 Task: Search one way flight ticket for 5 adults, 2 children, 1 infant in seat and 1 infant on lap in economy from Montrose: Montrose Regional Airport to South Bend: South Bend International Airport on 8-6-2023. Choice of flights is Spirit. Number of bags: 2 checked bags. Price is upto 93000. Outbound departure time preference is 7:30.
Action: Mouse moved to (261, 358)
Screenshot: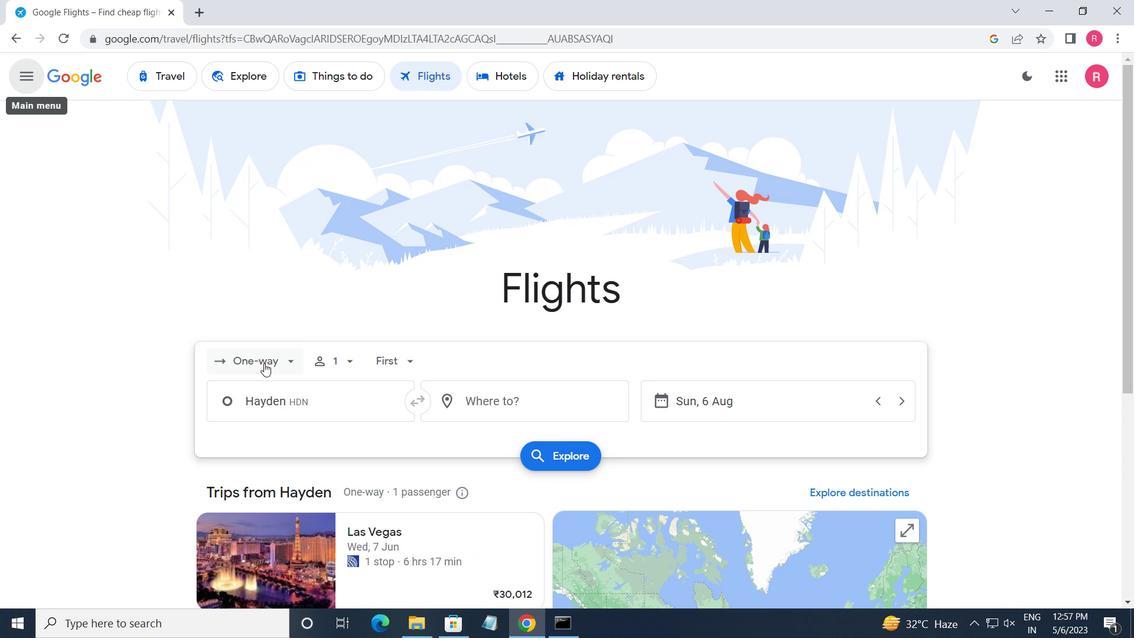 
Action: Mouse pressed left at (261, 358)
Screenshot: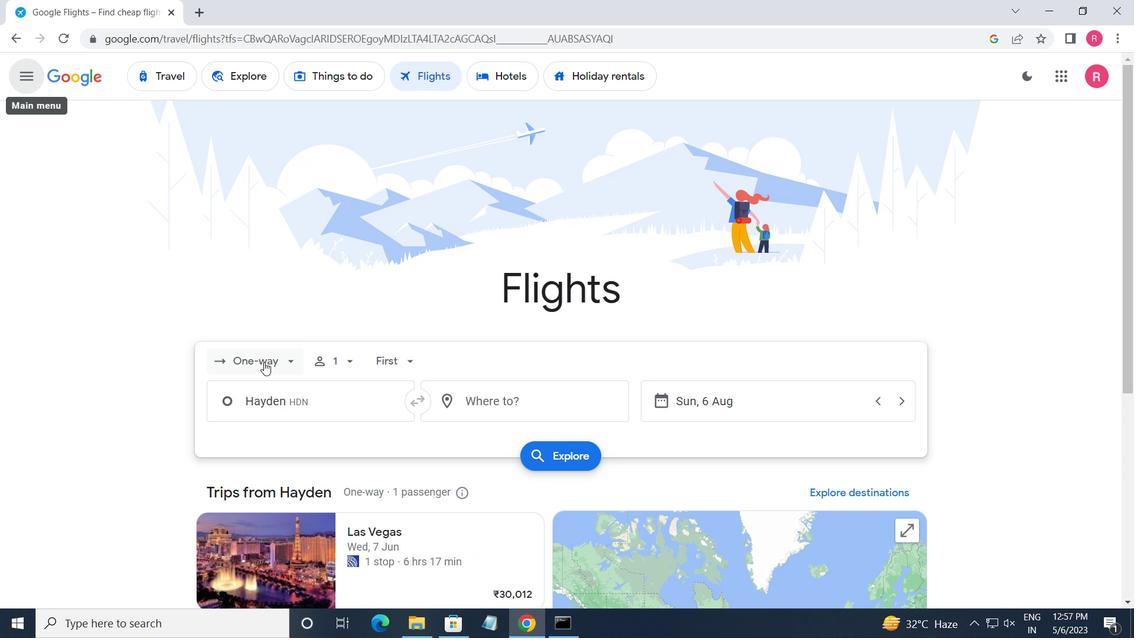 
Action: Mouse moved to (288, 430)
Screenshot: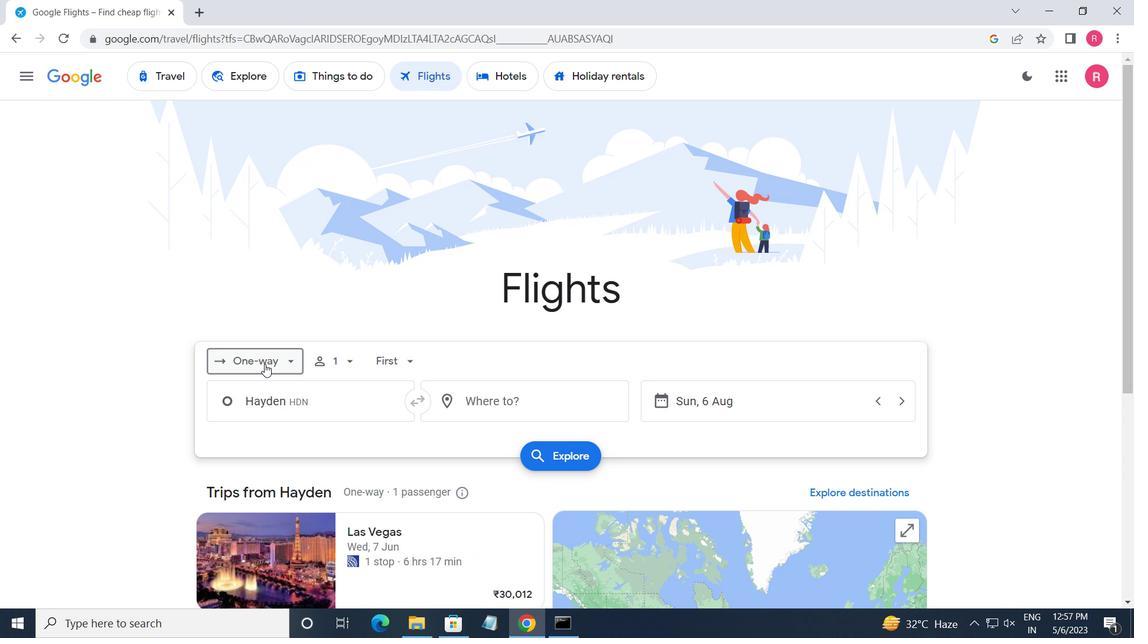 
Action: Mouse pressed left at (288, 430)
Screenshot: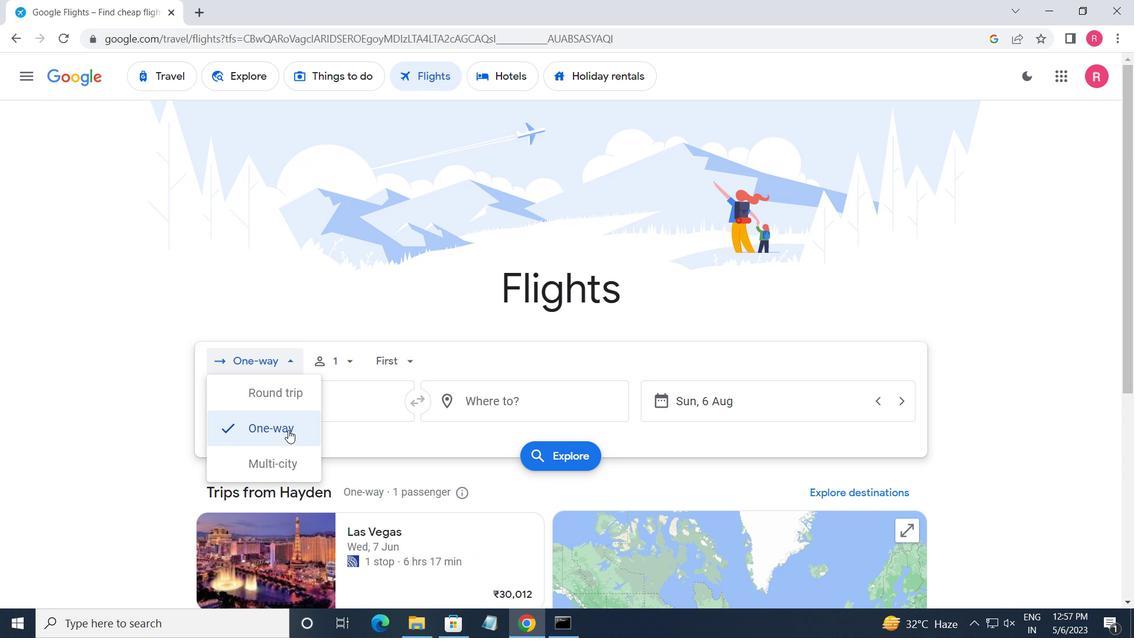 
Action: Mouse moved to (334, 365)
Screenshot: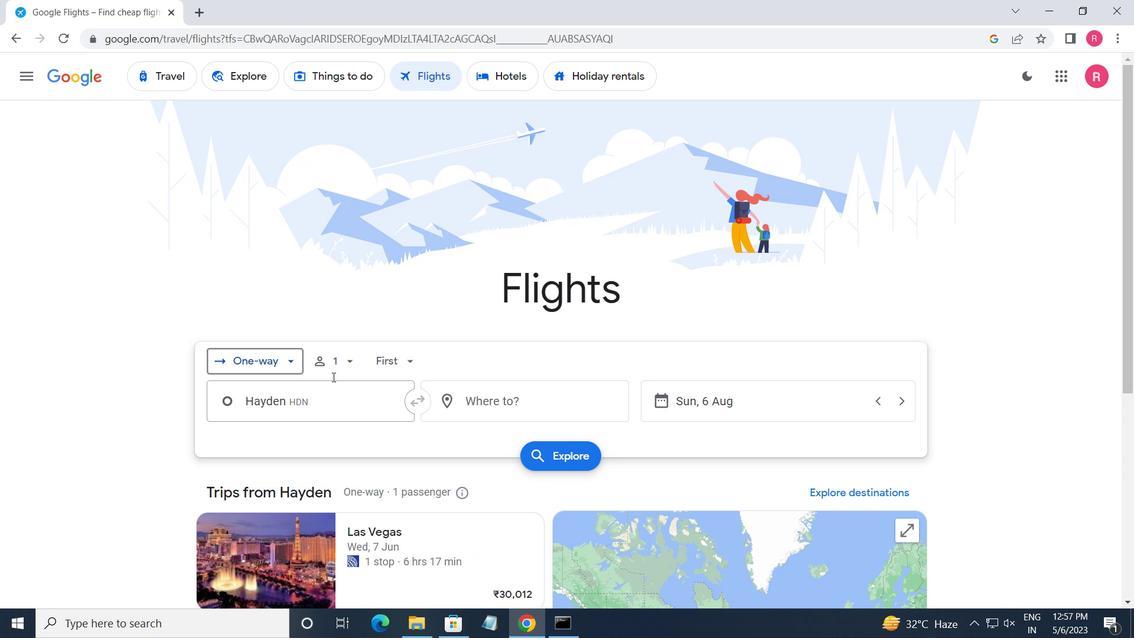
Action: Mouse pressed left at (334, 365)
Screenshot: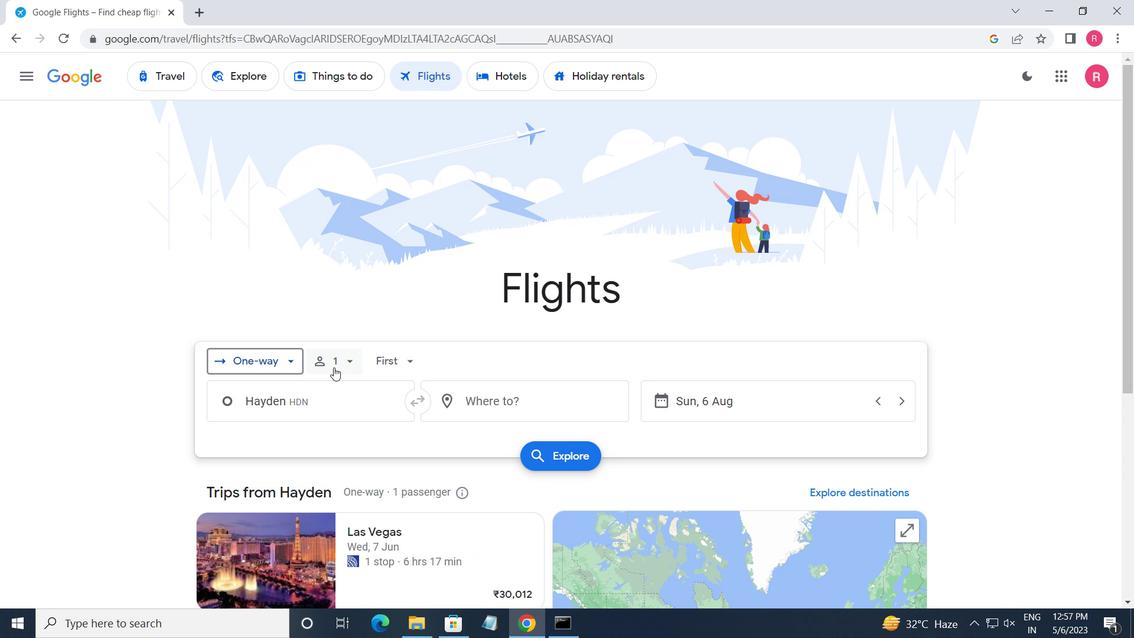 
Action: Mouse moved to (466, 406)
Screenshot: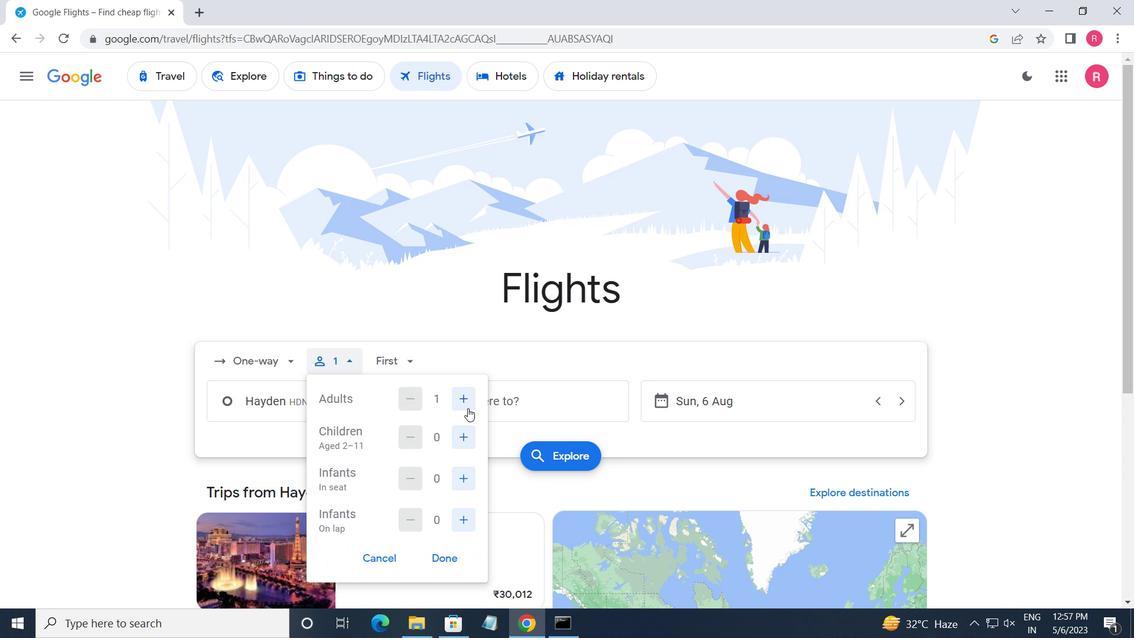 
Action: Mouse pressed left at (466, 406)
Screenshot: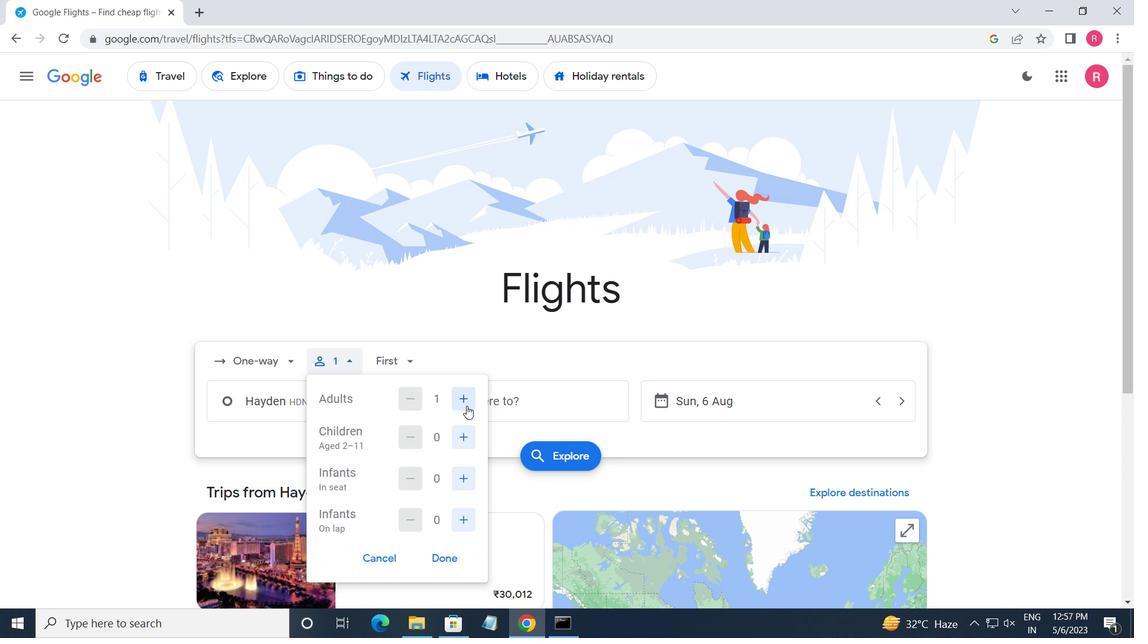 
Action: Mouse pressed left at (466, 406)
Screenshot: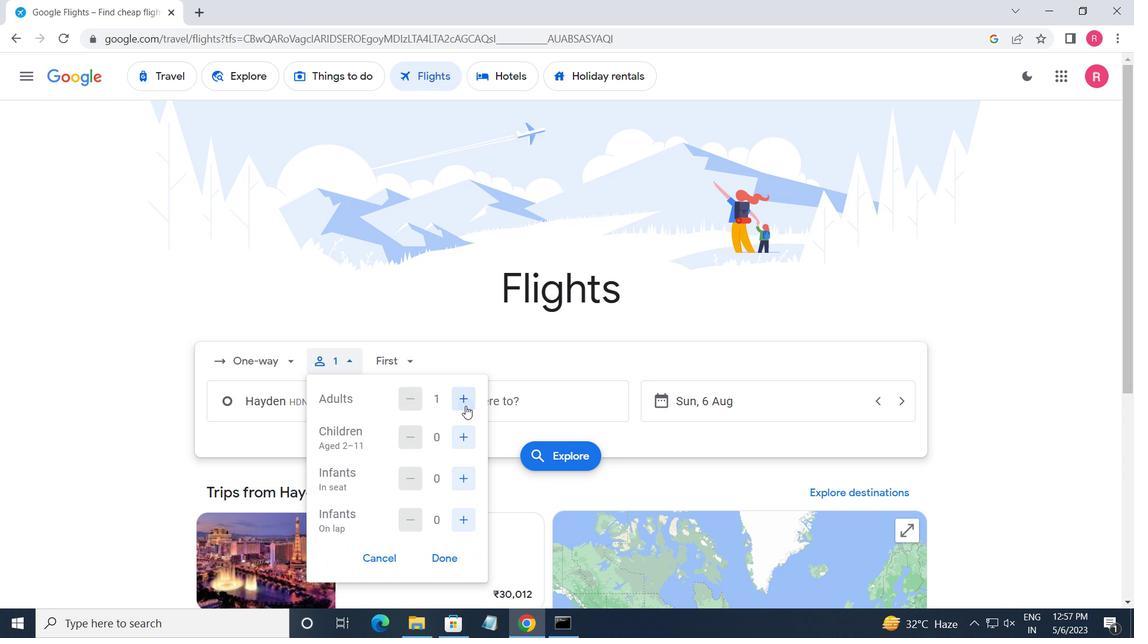
Action: Mouse pressed left at (466, 406)
Screenshot: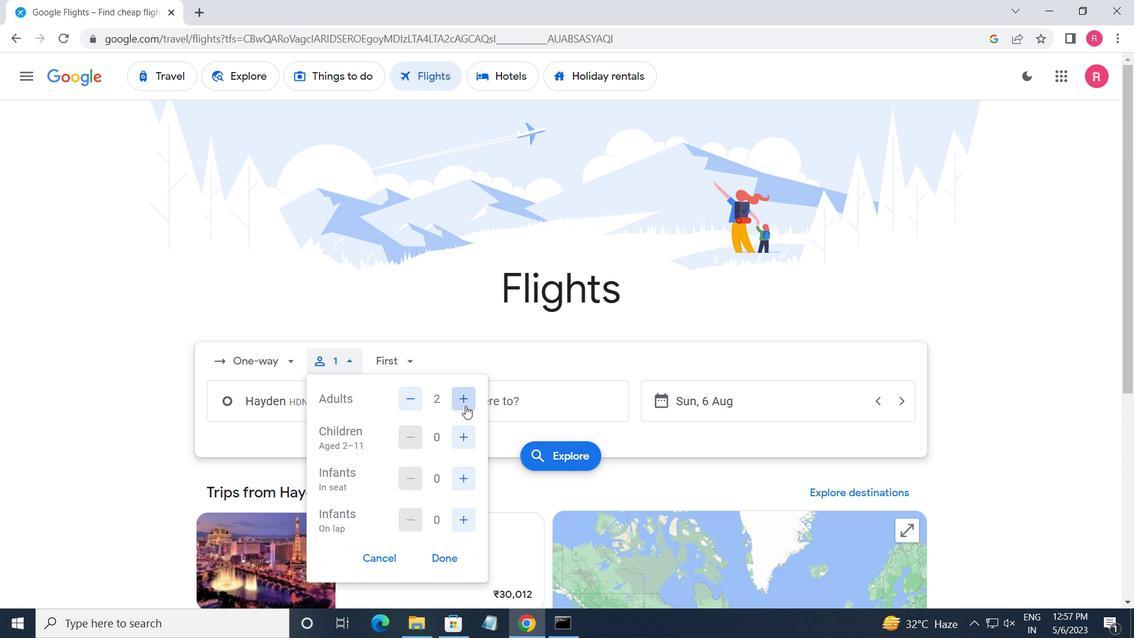 
Action: Mouse pressed left at (466, 406)
Screenshot: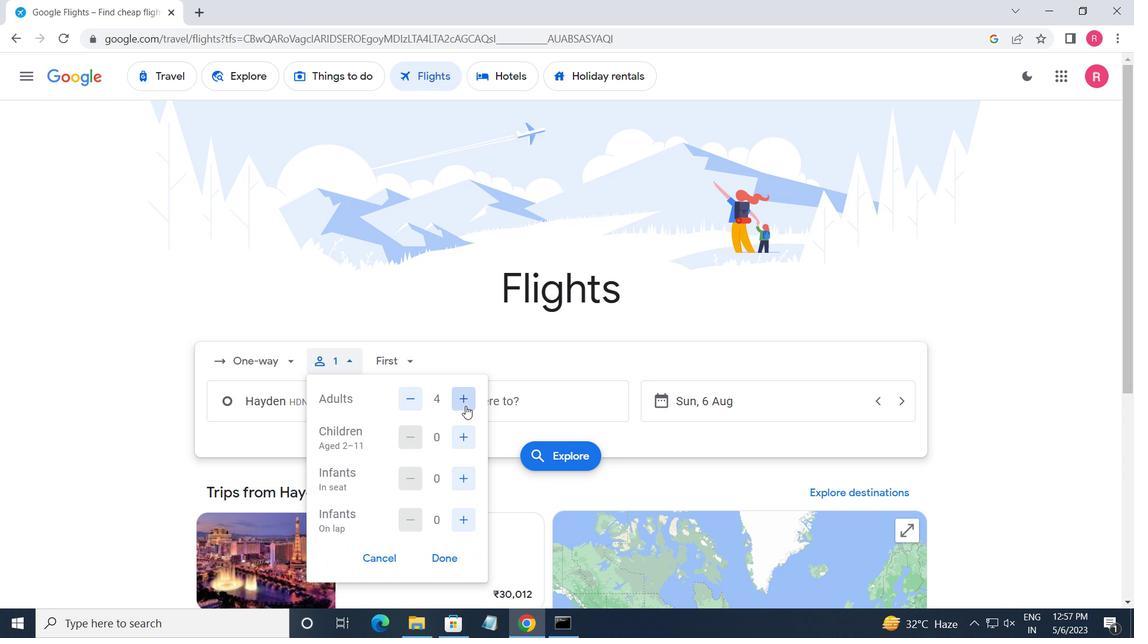 
Action: Mouse moved to (466, 435)
Screenshot: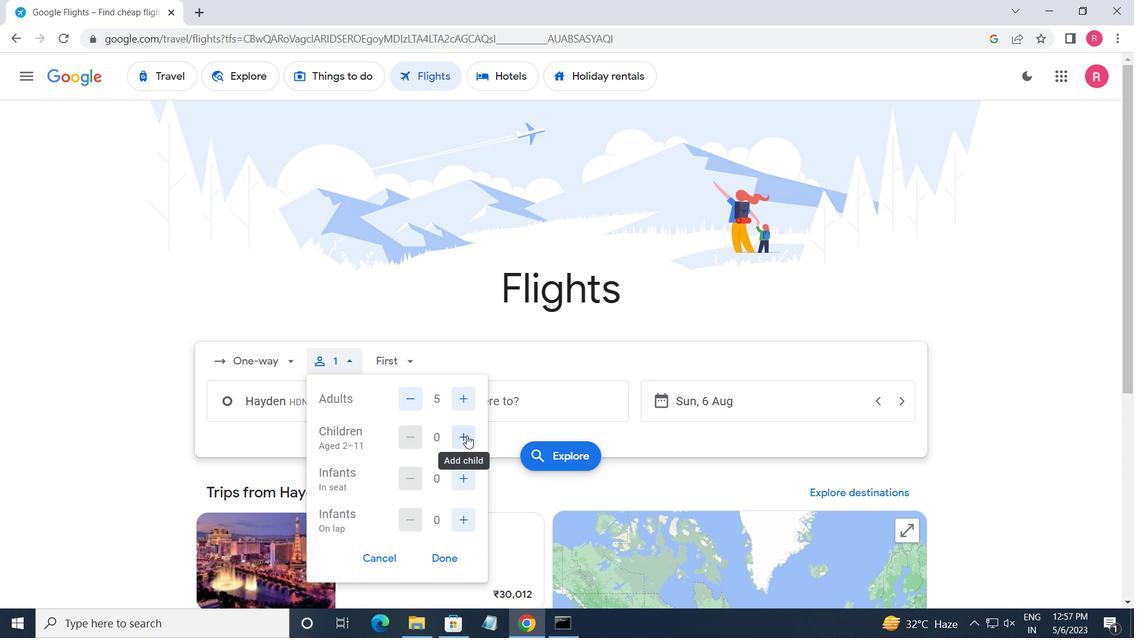 
Action: Mouse pressed left at (466, 435)
Screenshot: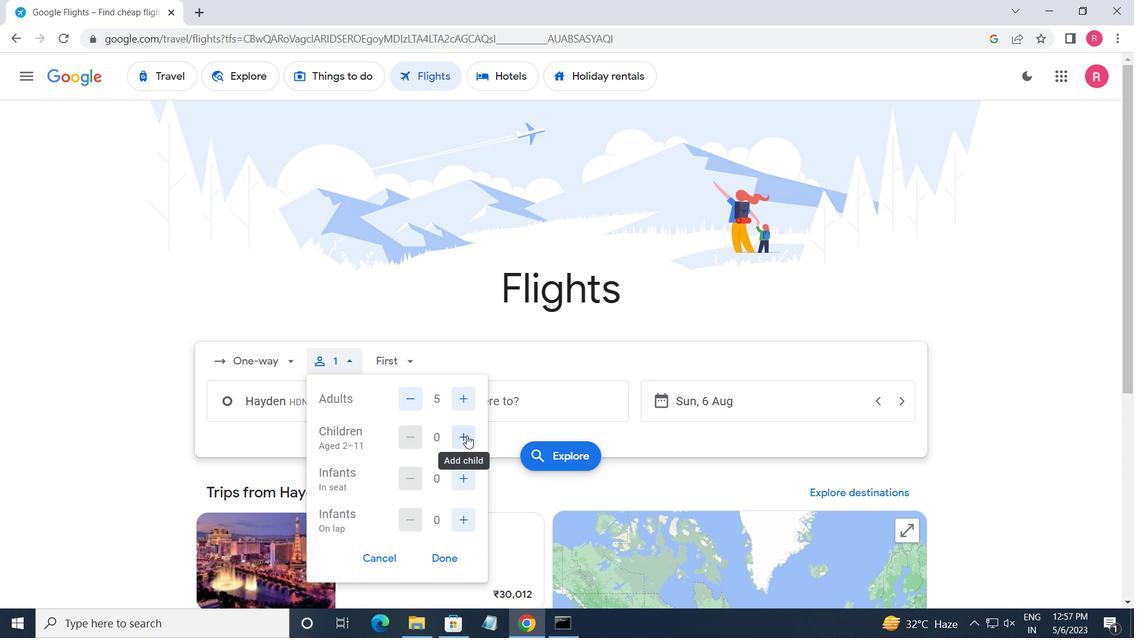 
Action: Mouse moved to (466, 436)
Screenshot: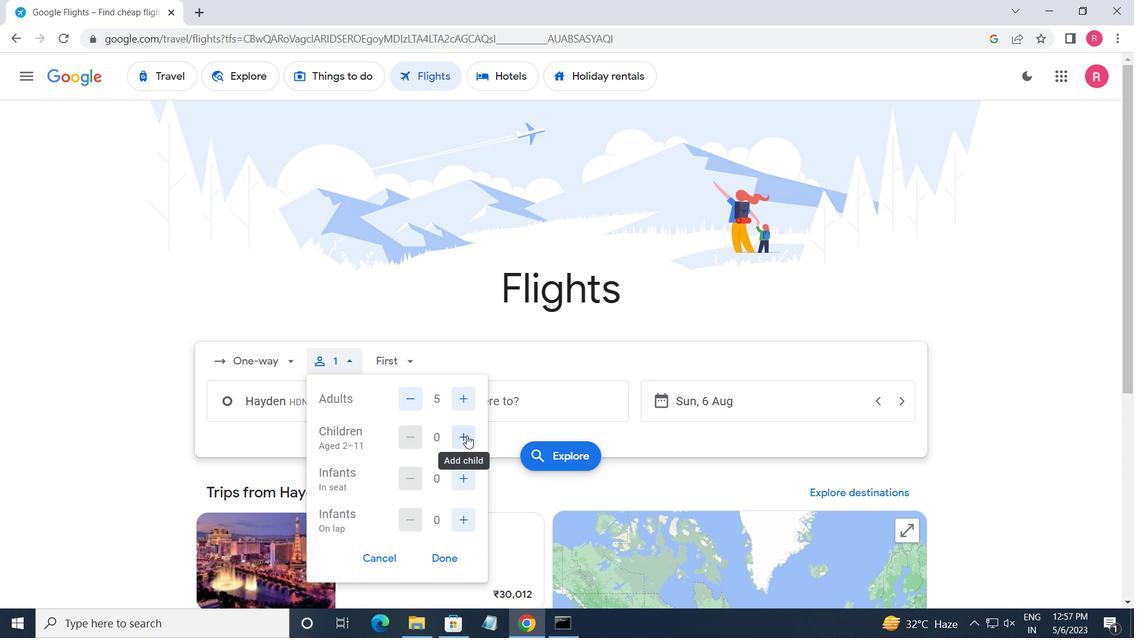 
Action: Mouse pressed left at (466, 436)
Screenshot: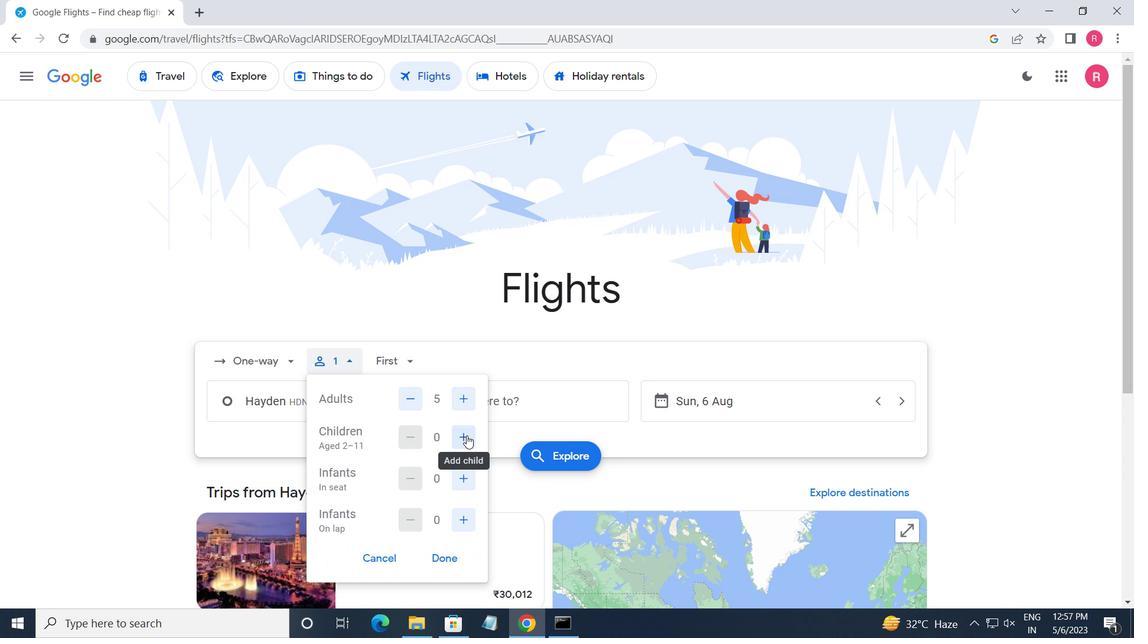 
Action: Mouse moved to (458, 475)
Screenshot: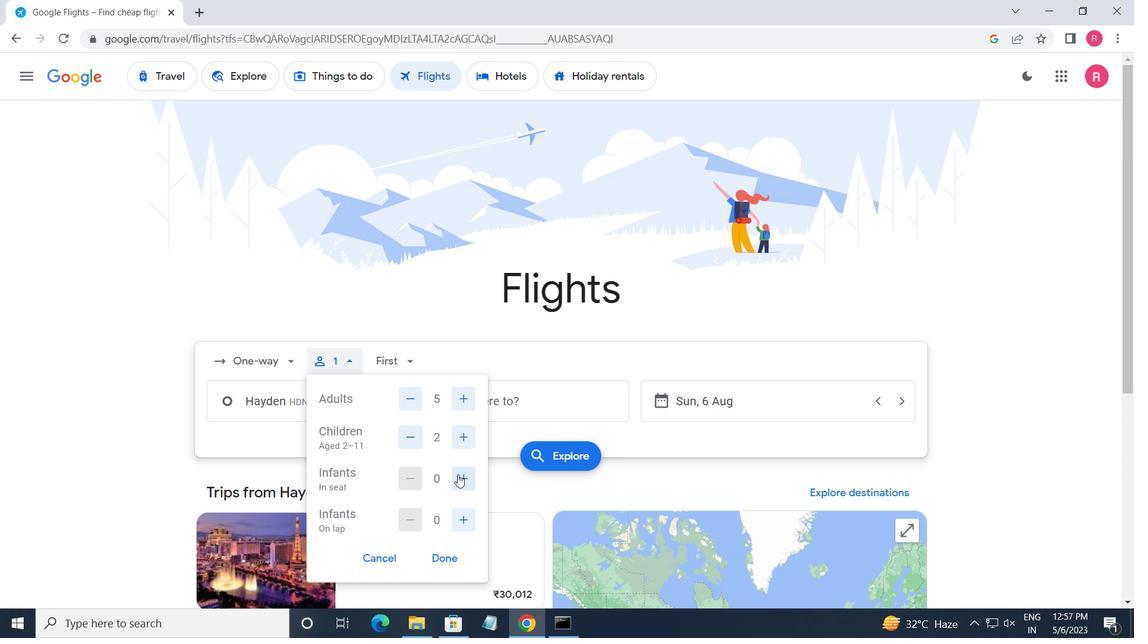 
Action: Mouse pressed left at (458, 475)
Screenshot: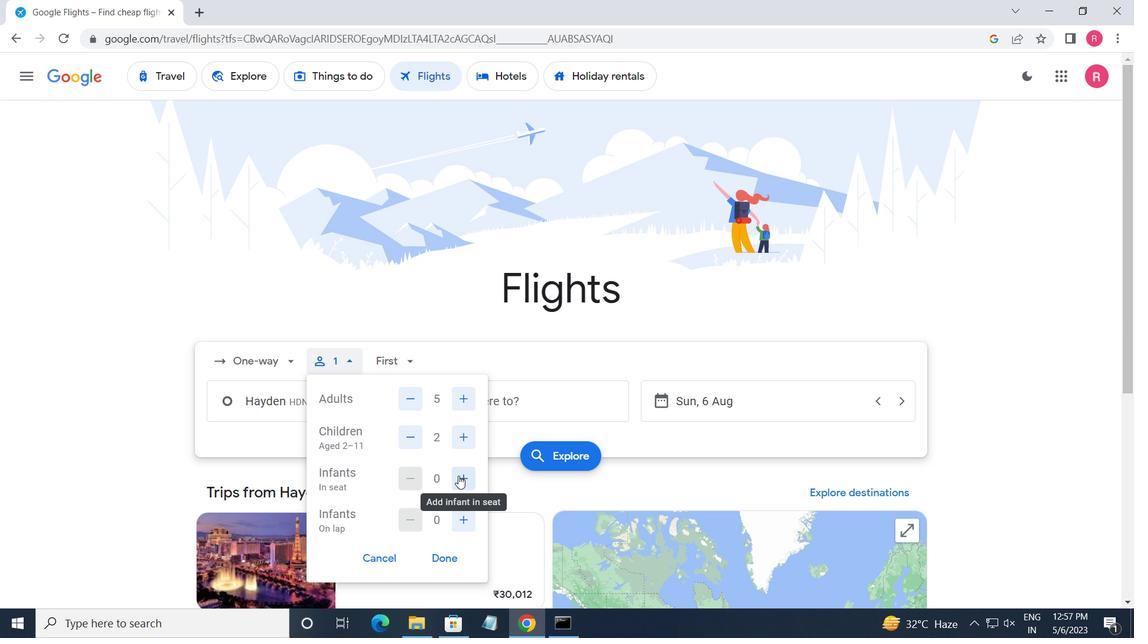 
Action: Mouse moved to (463, 530)
Screenshot: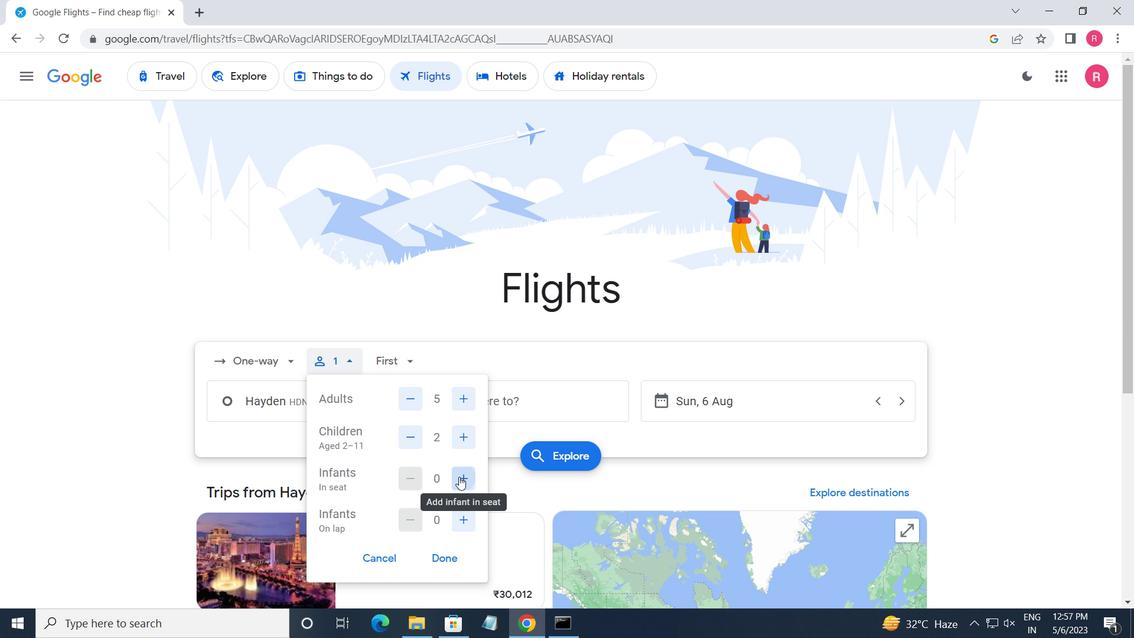 
Action: Mouse pressed left at (463, 530)
Screenshot: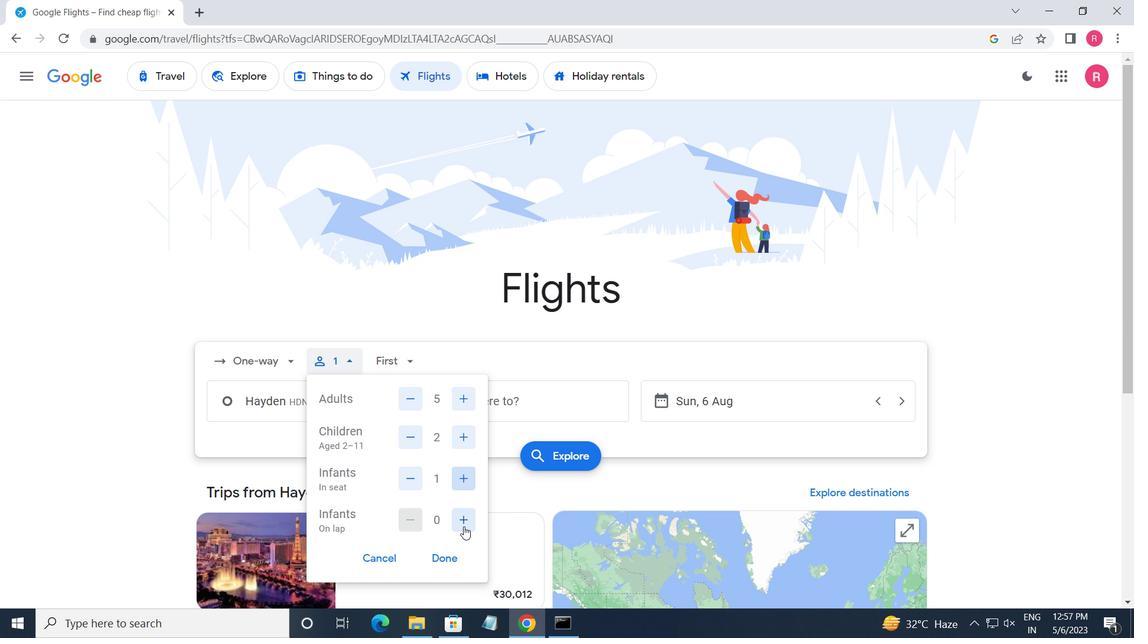 
Action: Mouse moved to (452, 556)
Screenshot: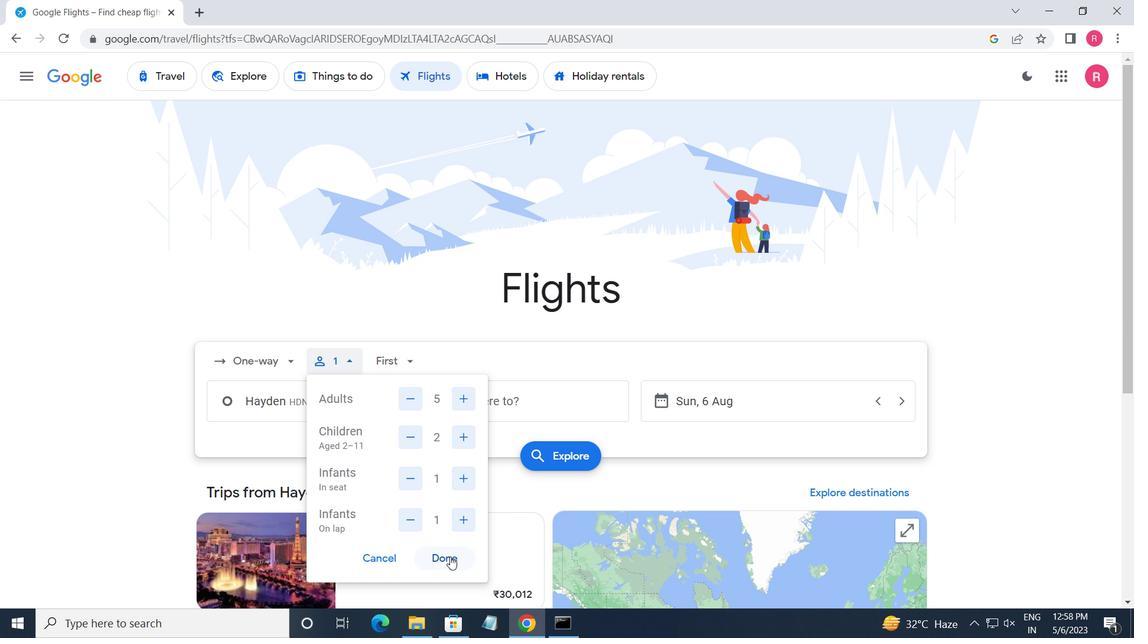 
Action: Mouse pressed left at (452, 556)
Screenshot: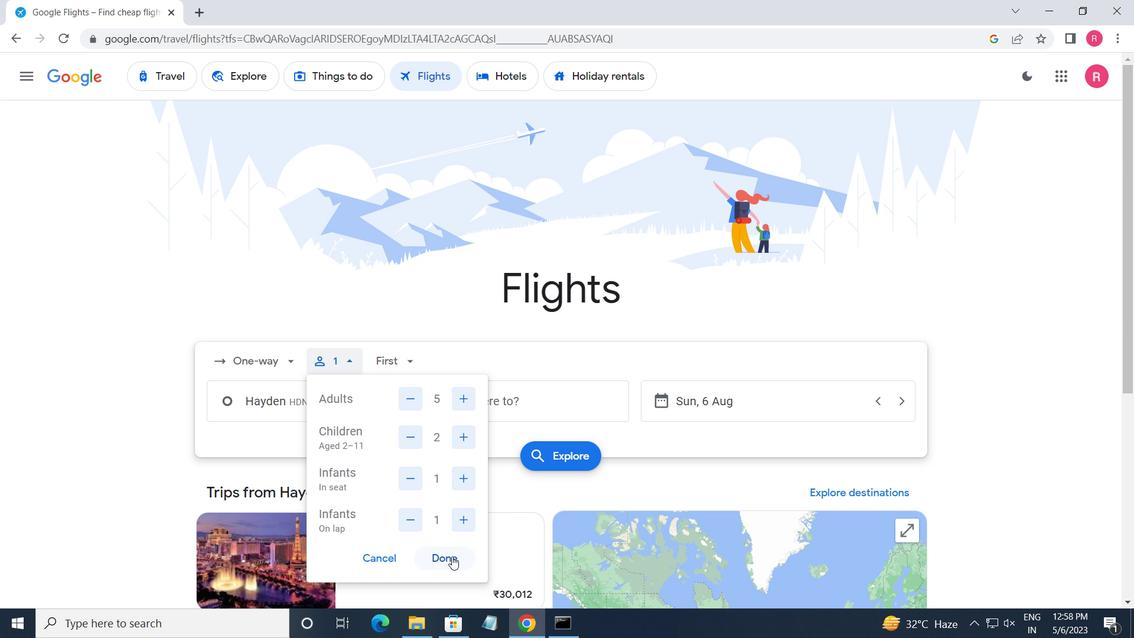 
Action: Mouse moved to (382, 363)
Screenshot: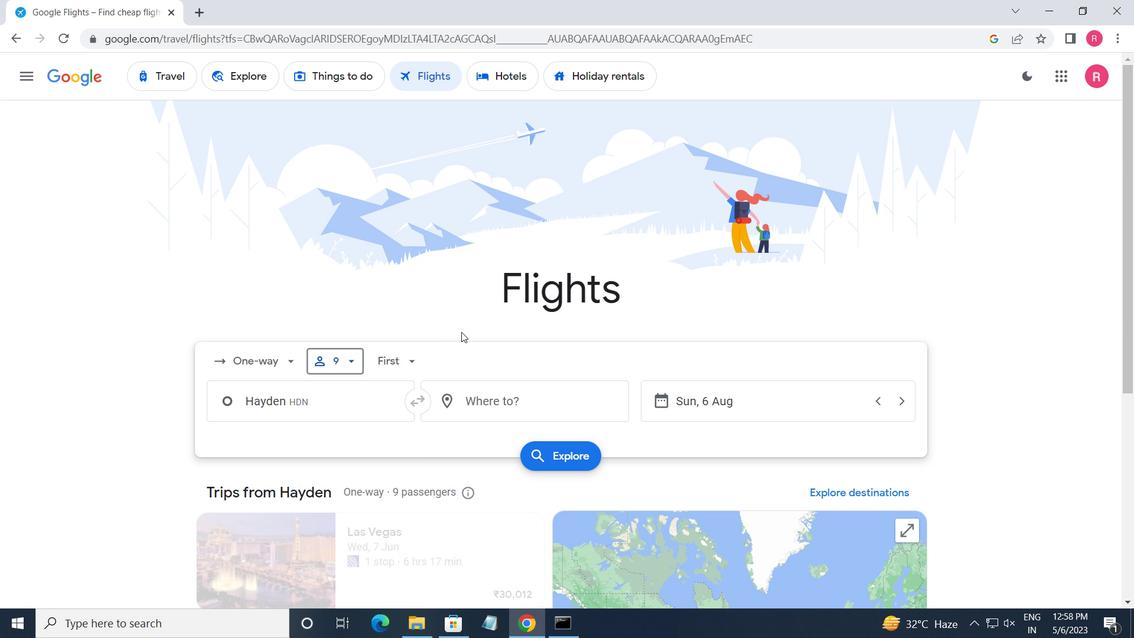 
Action: Mouse pressed left at (382, 363)
Screenshot: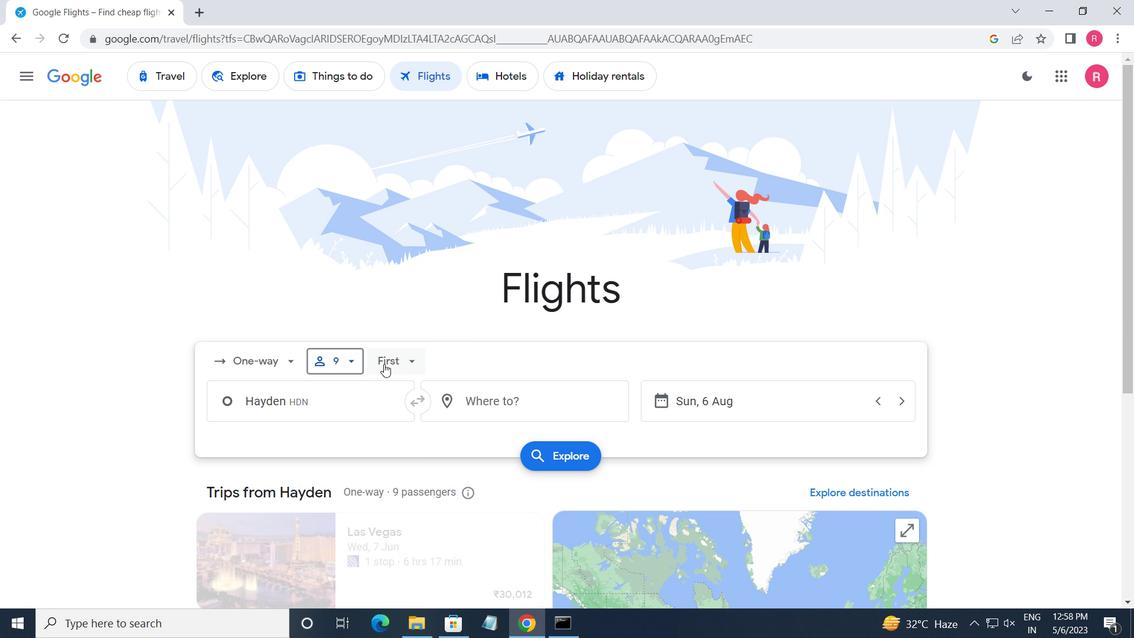 
Action: Mouse moved to (436, 466)
Screenshot: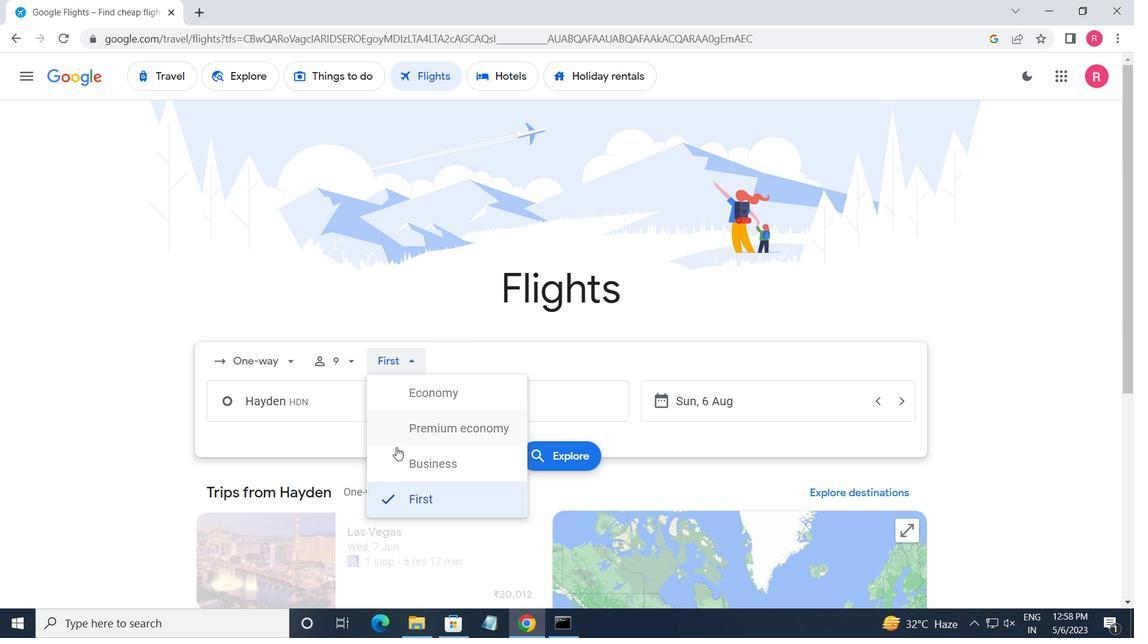 
Action: Mouse pressed left at (436, 466)
Screenshot: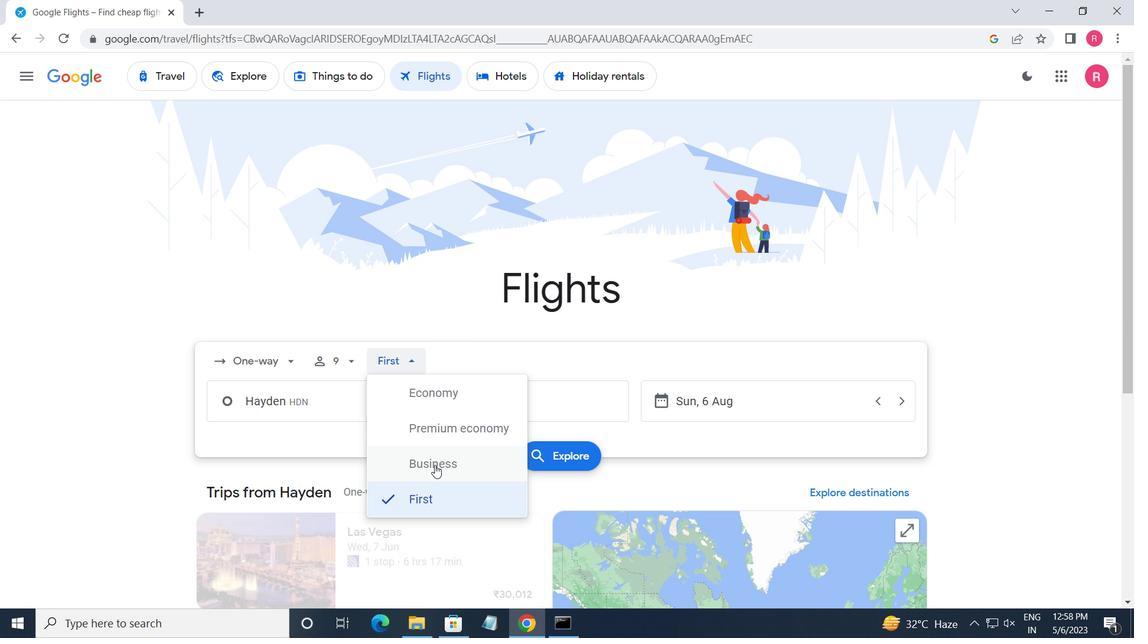 
Action: Mouse moved to (413, 358)
Screenshot: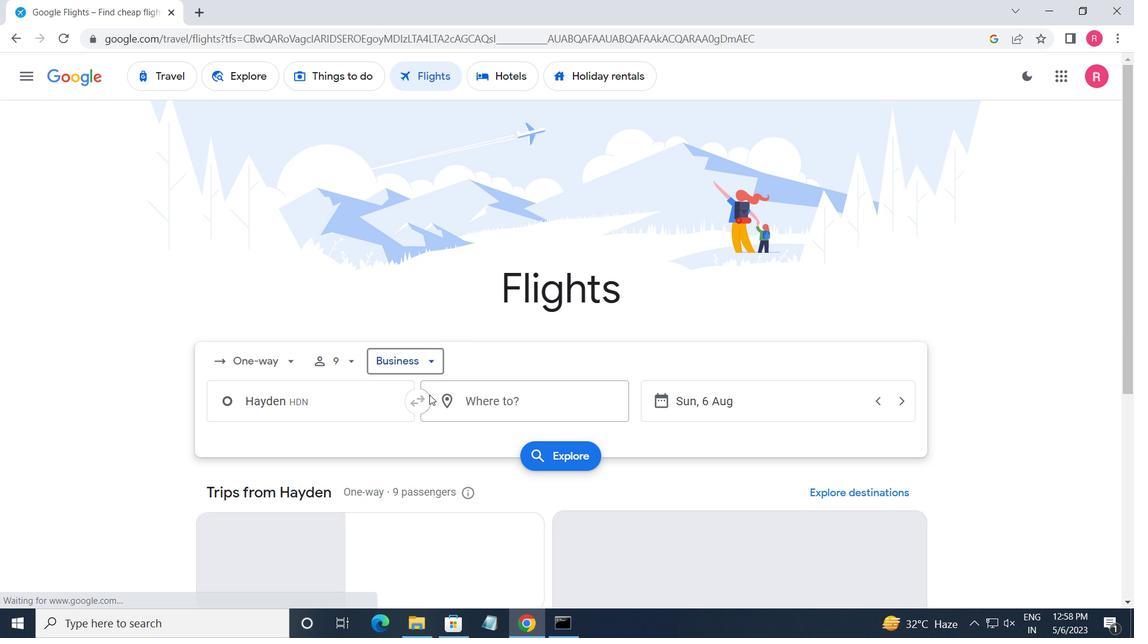 
Action: Mouse pressed left at (413, 358)
Screenshot: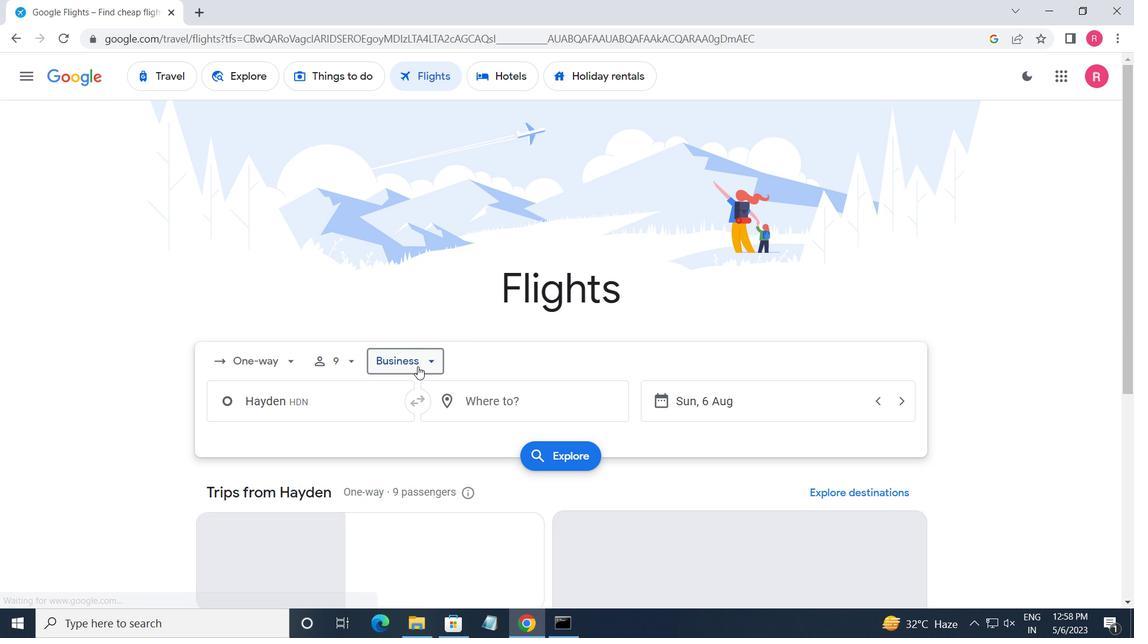 
Action: Mouse moved to (424, 402)
Screenshot: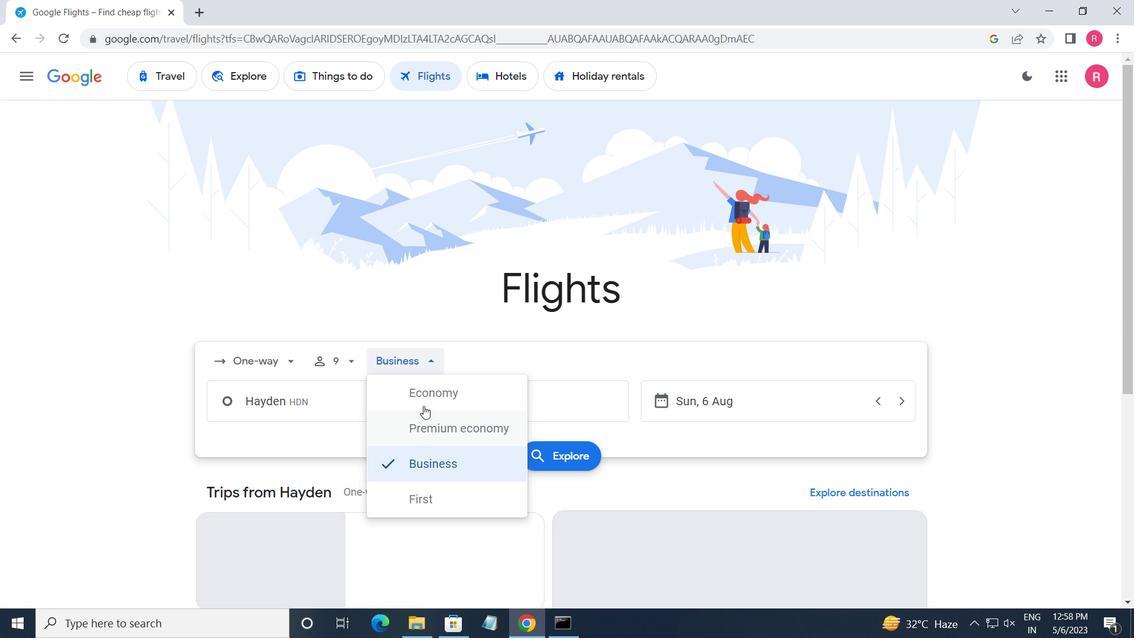 
Action: Mouse pressed left at (424, 402)
Screenshot: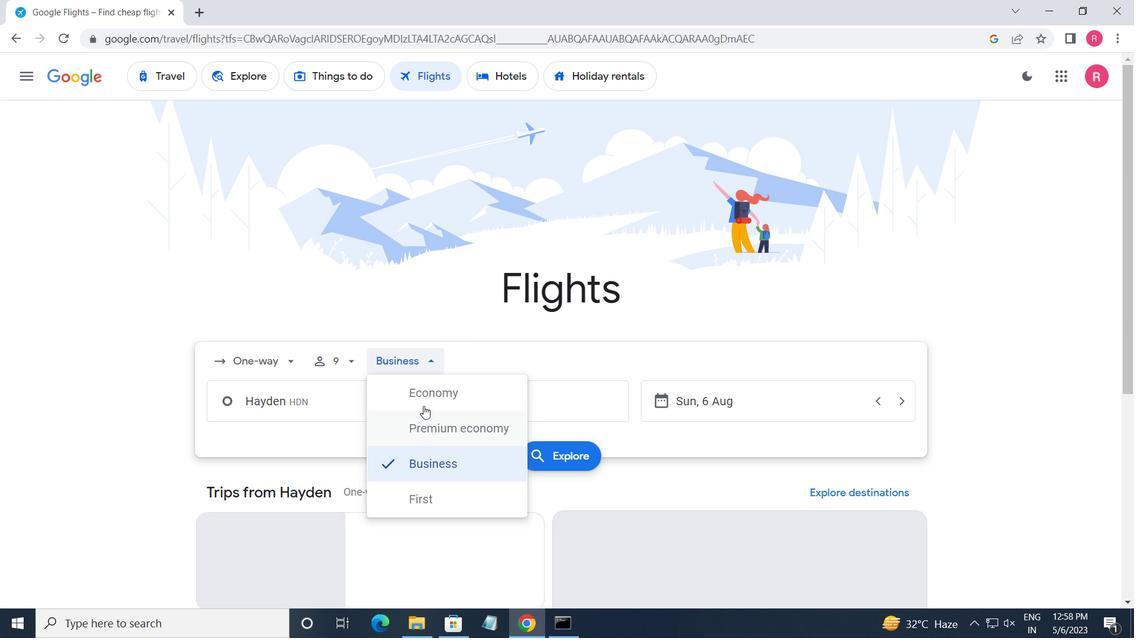 
Action: Mouse moved to (314, 406)
Screenshot: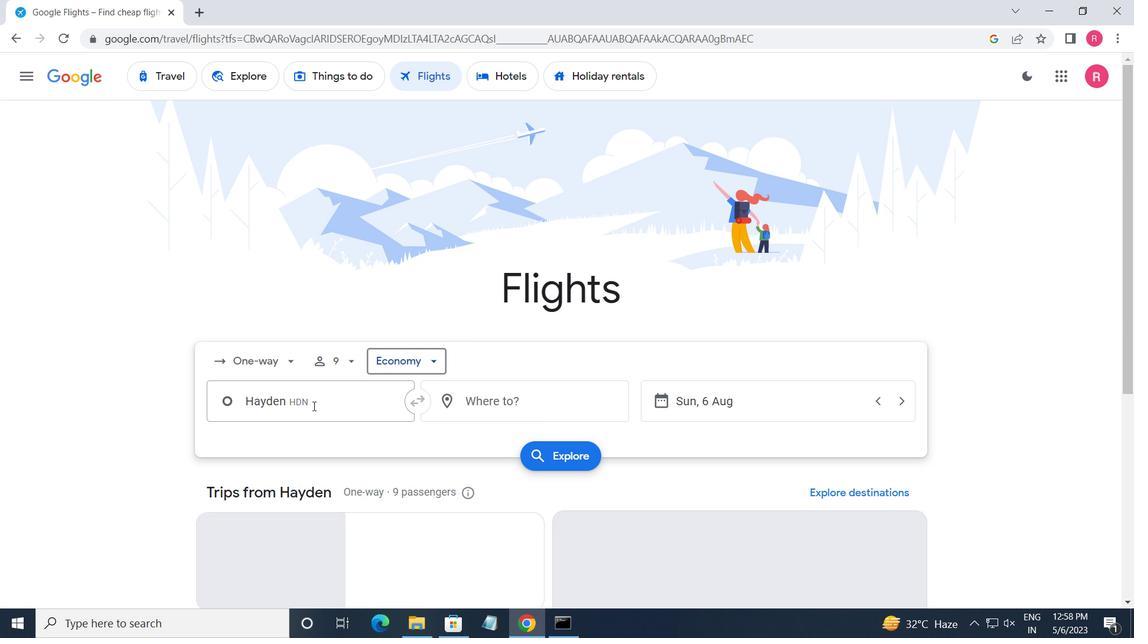 
Action: Mouse pressed left at (314, 406)
Screenshot: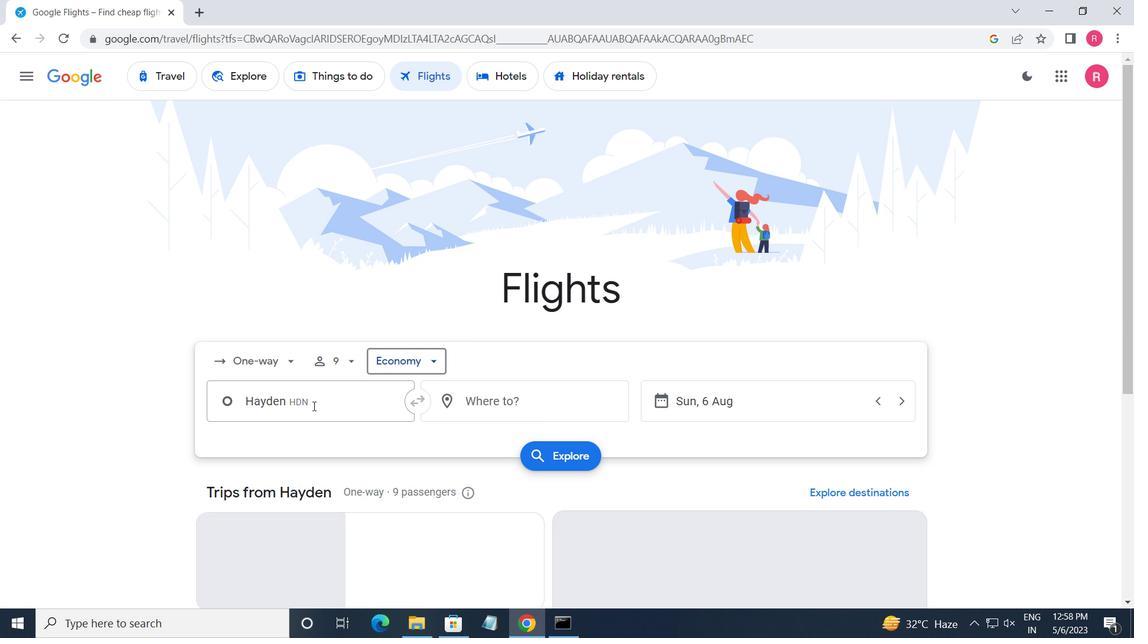 
Action: Key pressed <Key.shift>MONTE<Key.backspace>ROSE
Screenshot: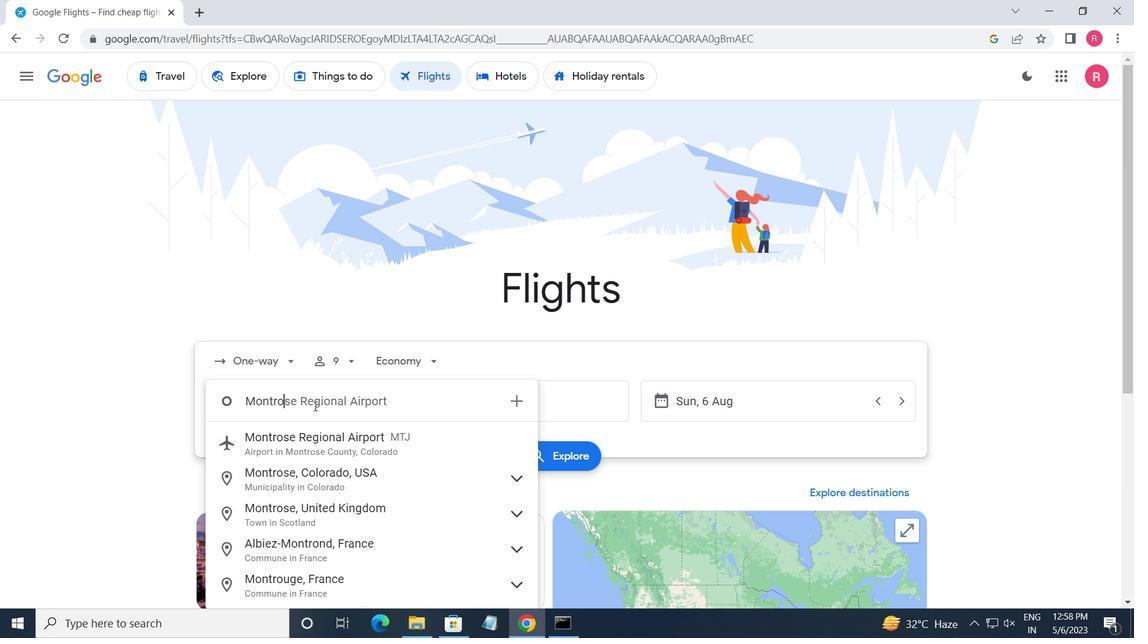 
Action: Mouse moved to (338, 448)
Screenshot: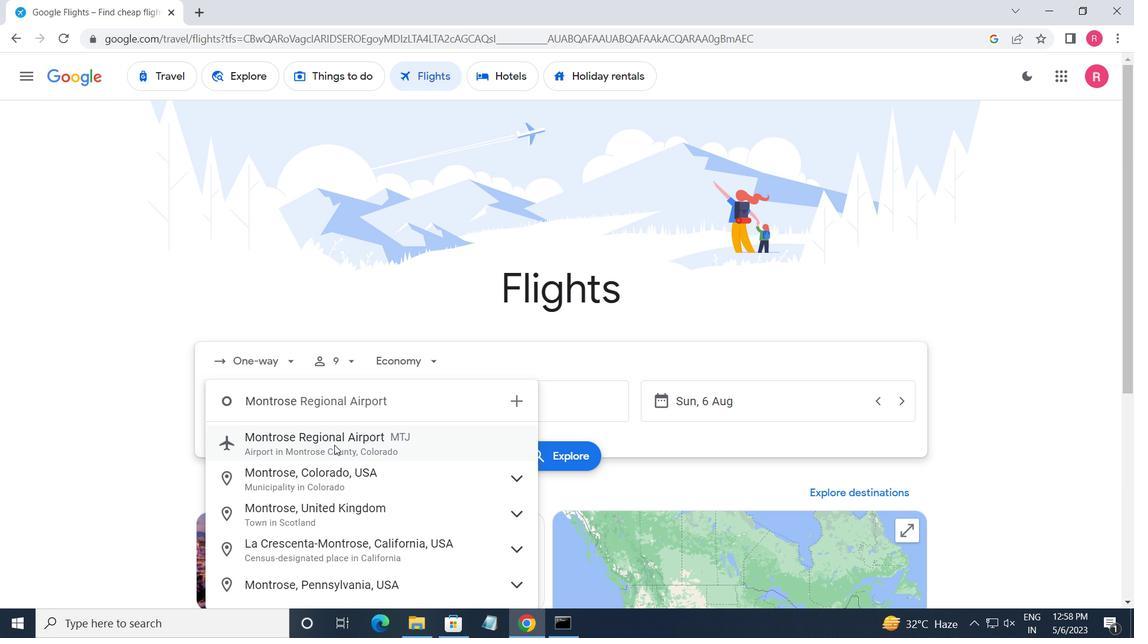 
Action: Mouse pressed left at (338, 448)
Screenshot: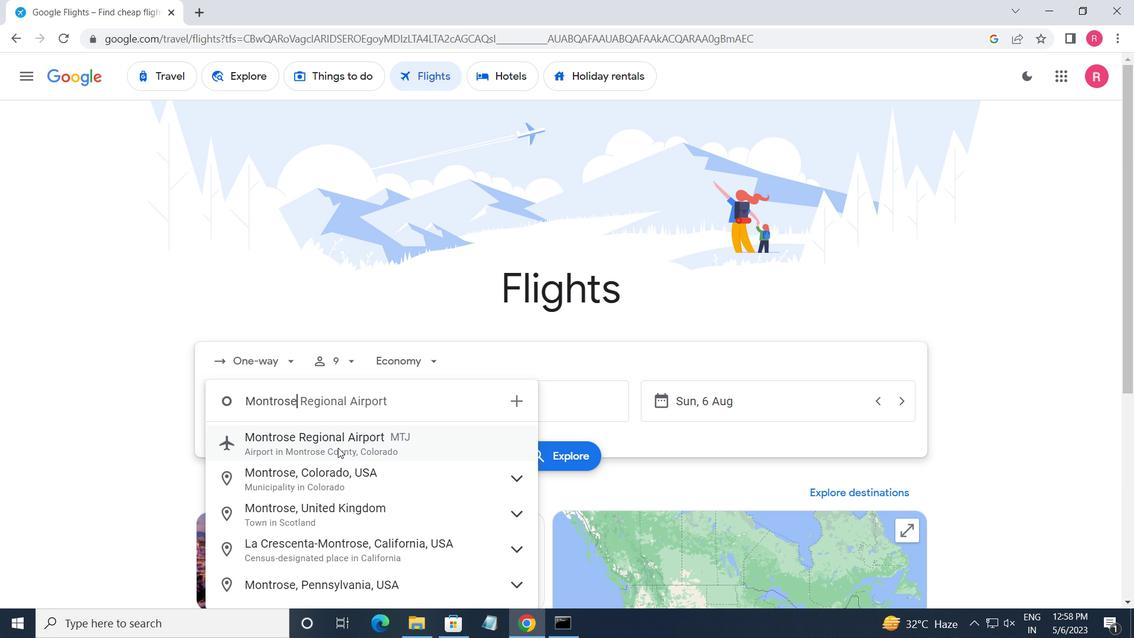 
Action: Mouse moved to (527, 407)
Screenshot: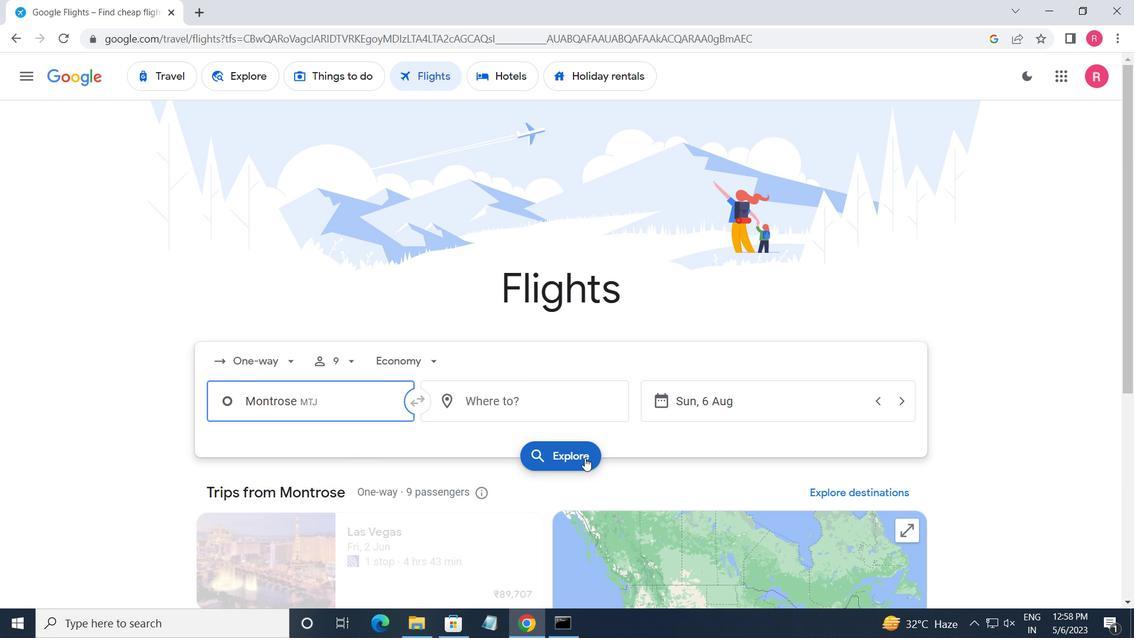 
Action: Mouse pressed left at (527, 407)
Screenshot: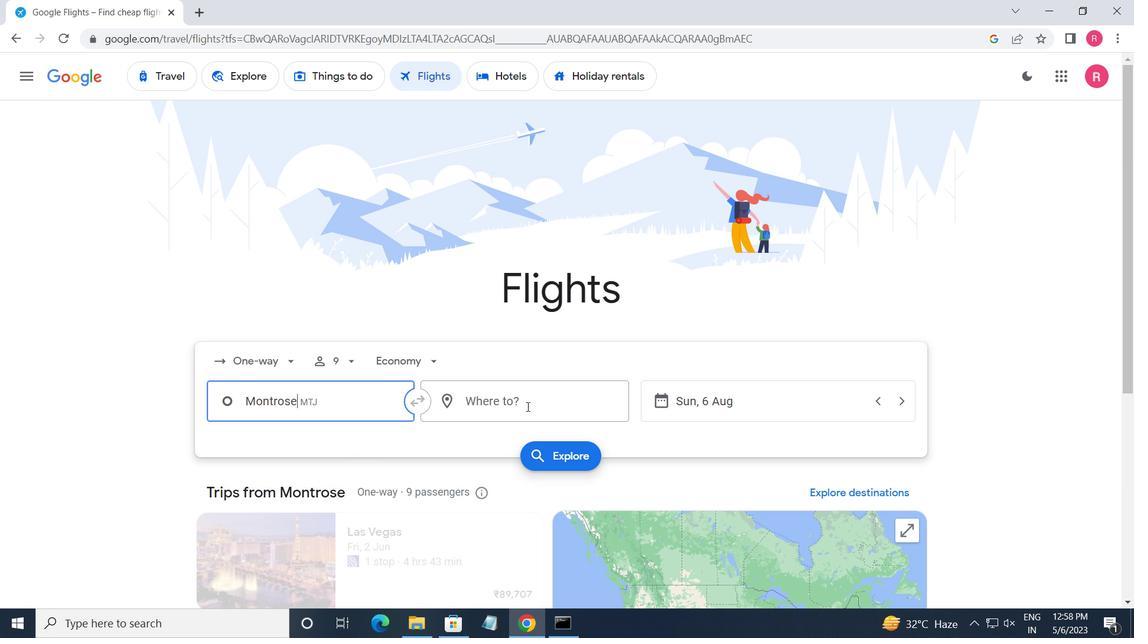 
Action: Mouse moved to (525, 405)
Screenshot: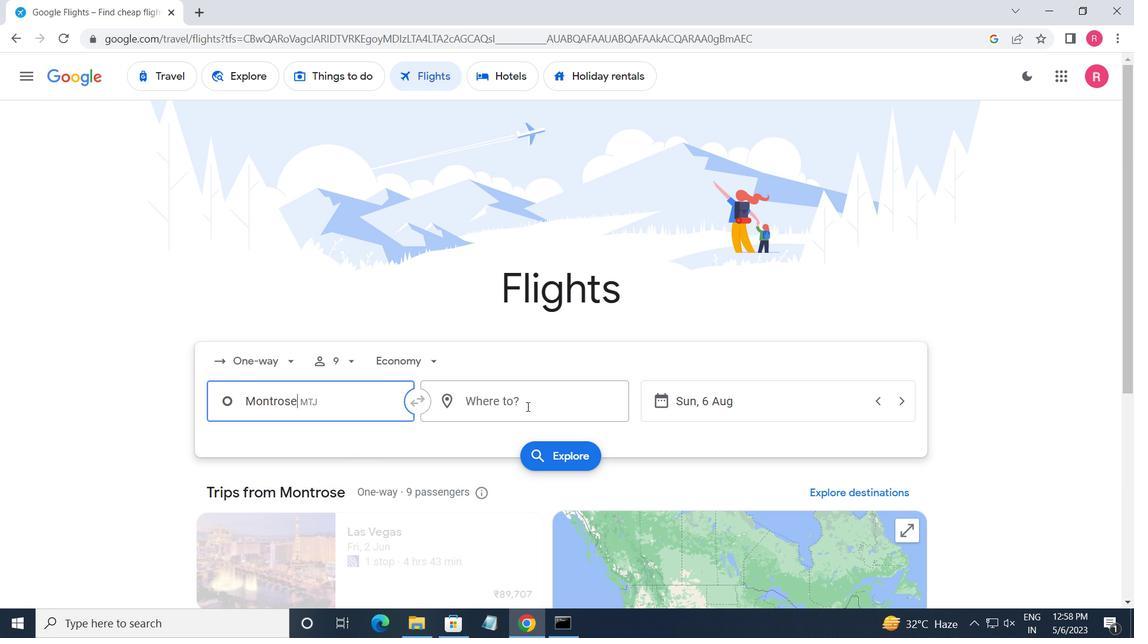 
Action: Key pressed <Key.shift>SHERIDAN
Screenshot: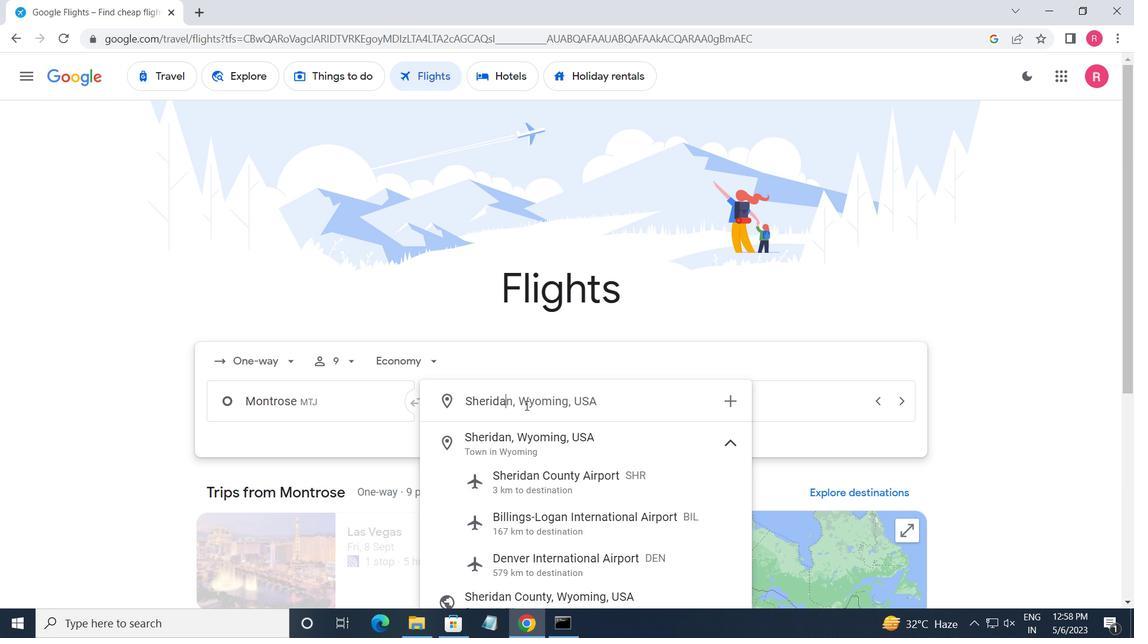 
Action: Mouse moved to (590, 477)
Screenshot: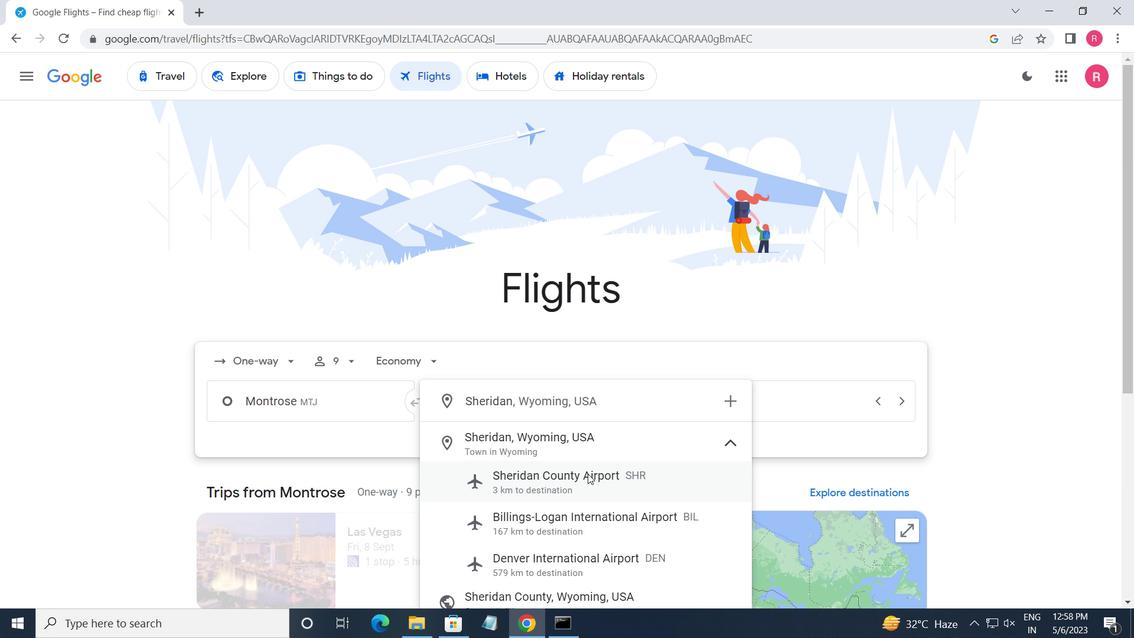 
Action: Mouse pressed left at (590, 477)
Screenshot: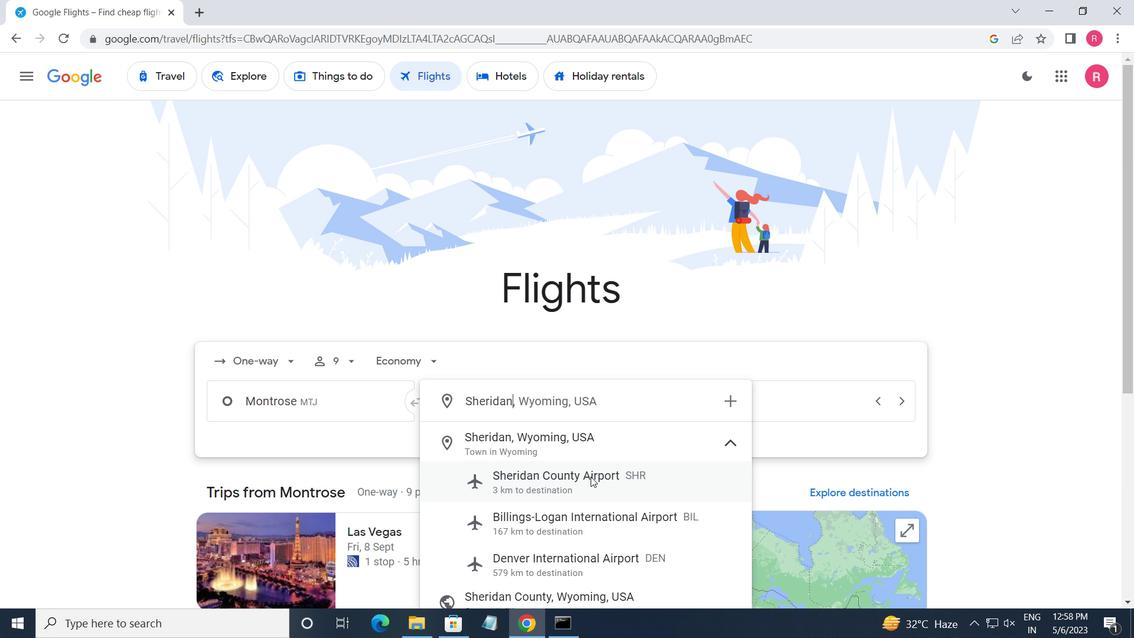 
Action: Mouse moved to (673, 400)
Screenshot: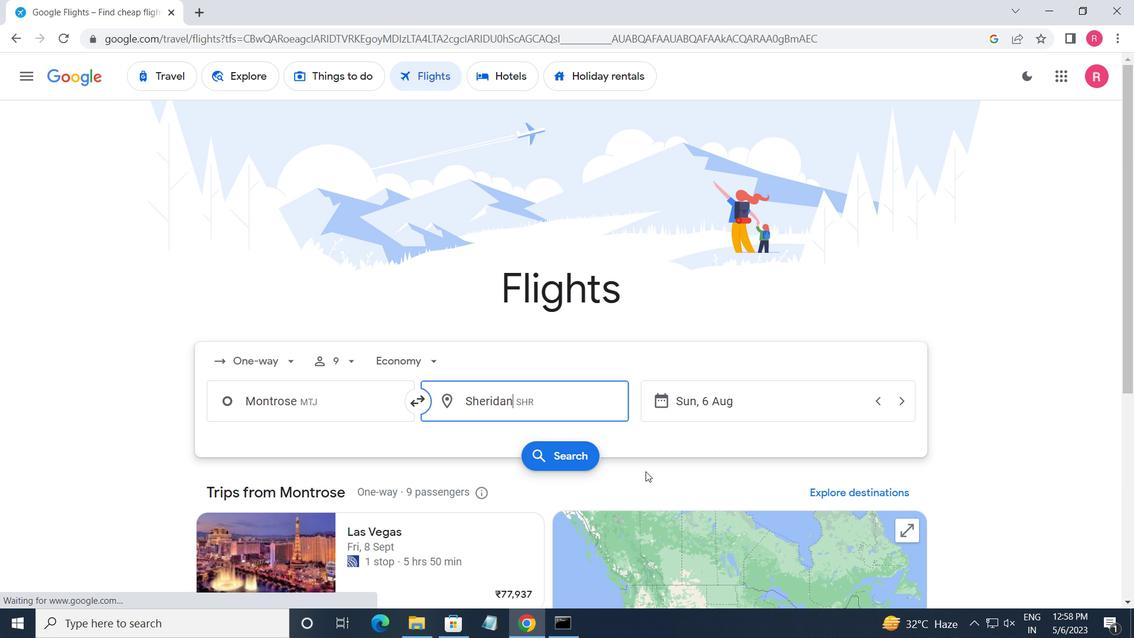 
Action: Mouse pressed left at (673, 400)
Screenshot: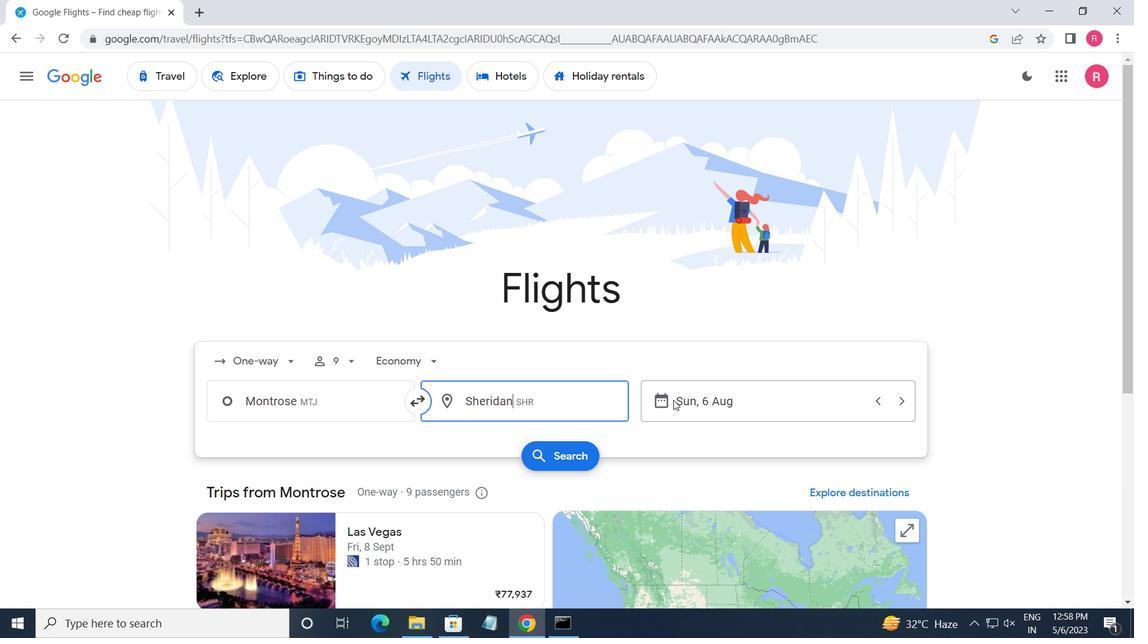 
Action: Mouse moved to (392, 388)
Screenshot: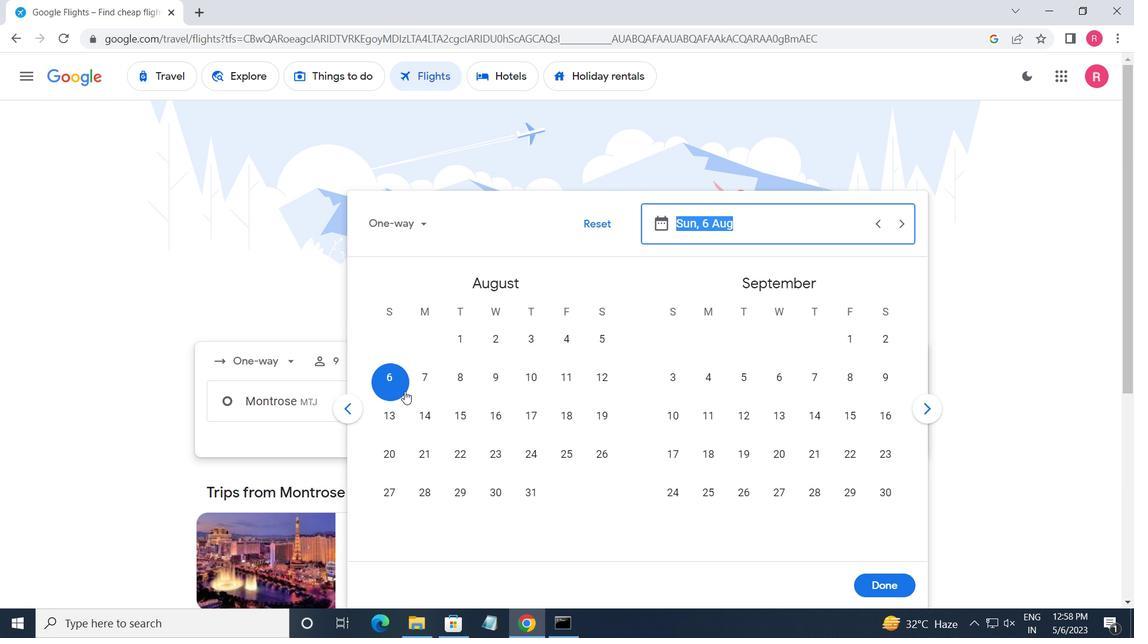 
Action: Mouse pressed left at (392, 388)
Screenshot: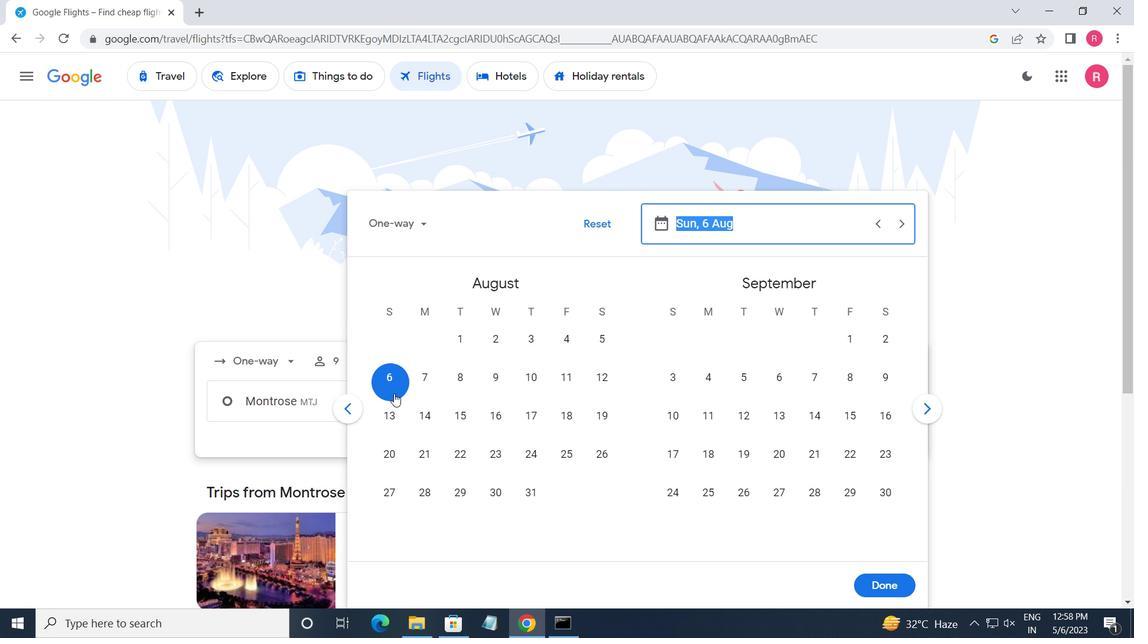 
Action: Mouse moved to (891, 580)
Screenshot: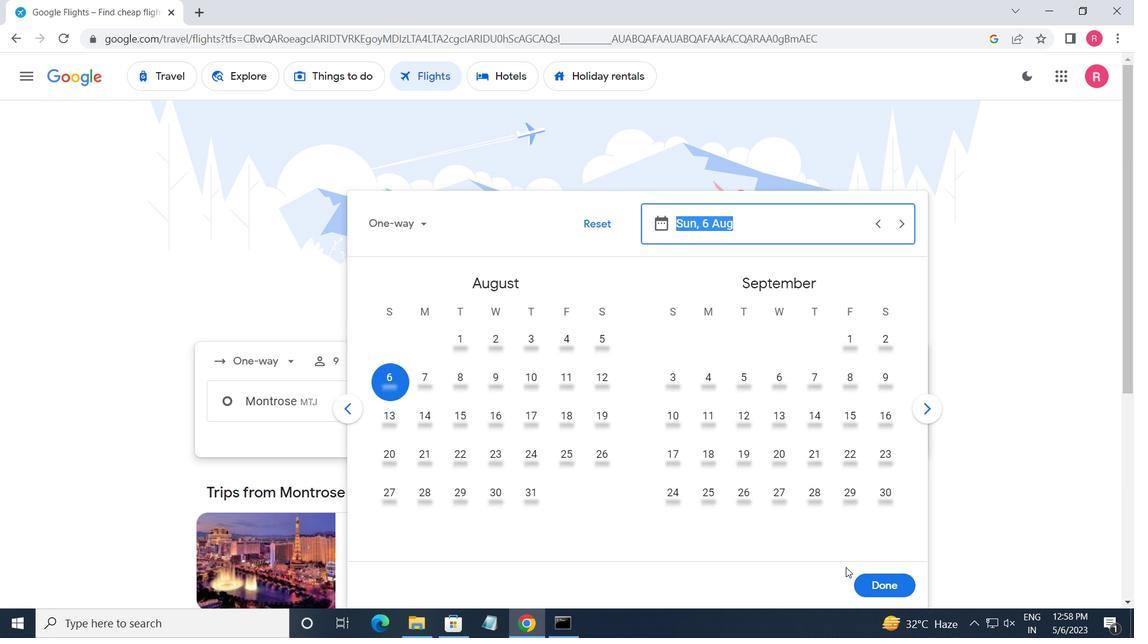 
Action: Mouse pressed left at (891, 580)
Screenshot: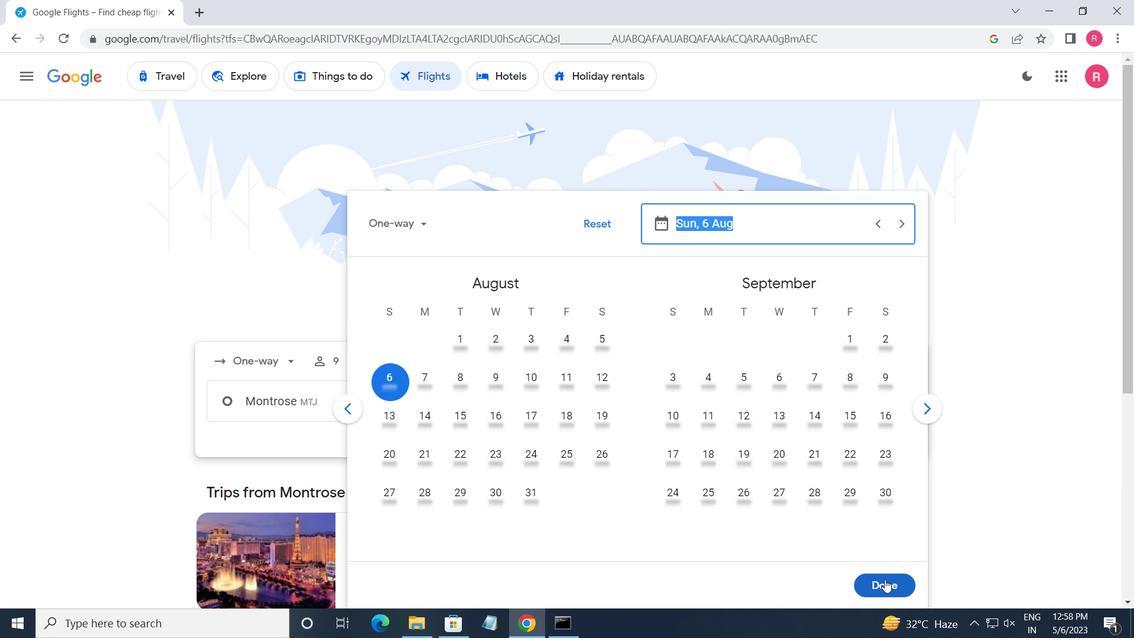 
Action: Mouse moved to (583, 461)
Screenshot: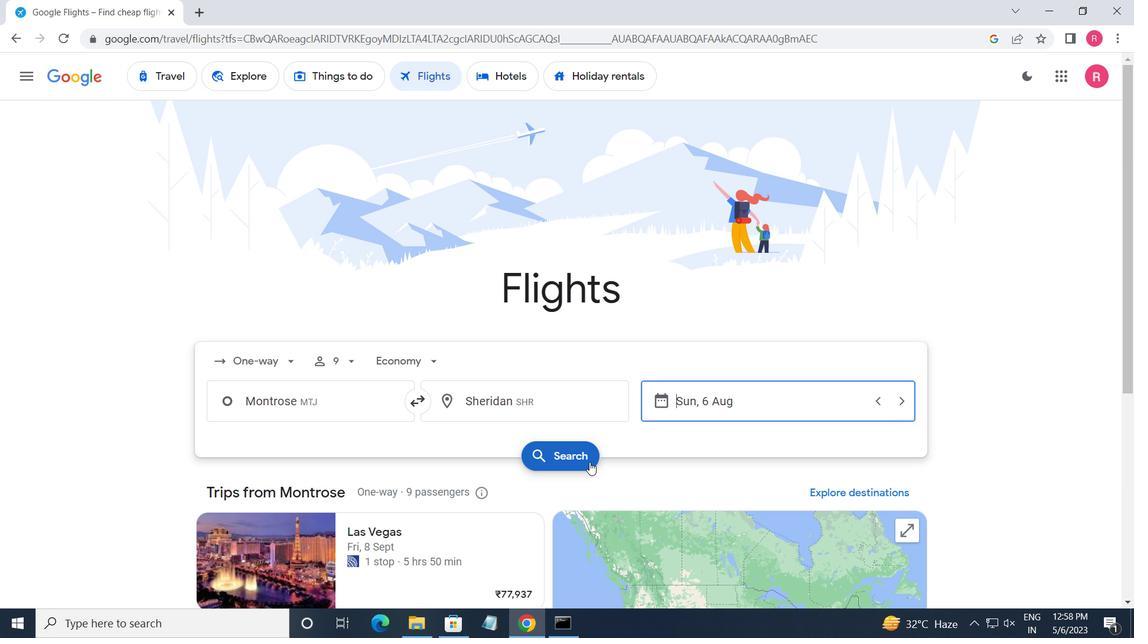 
Action: Mouse pressed left at (583, 461)
Screenshot: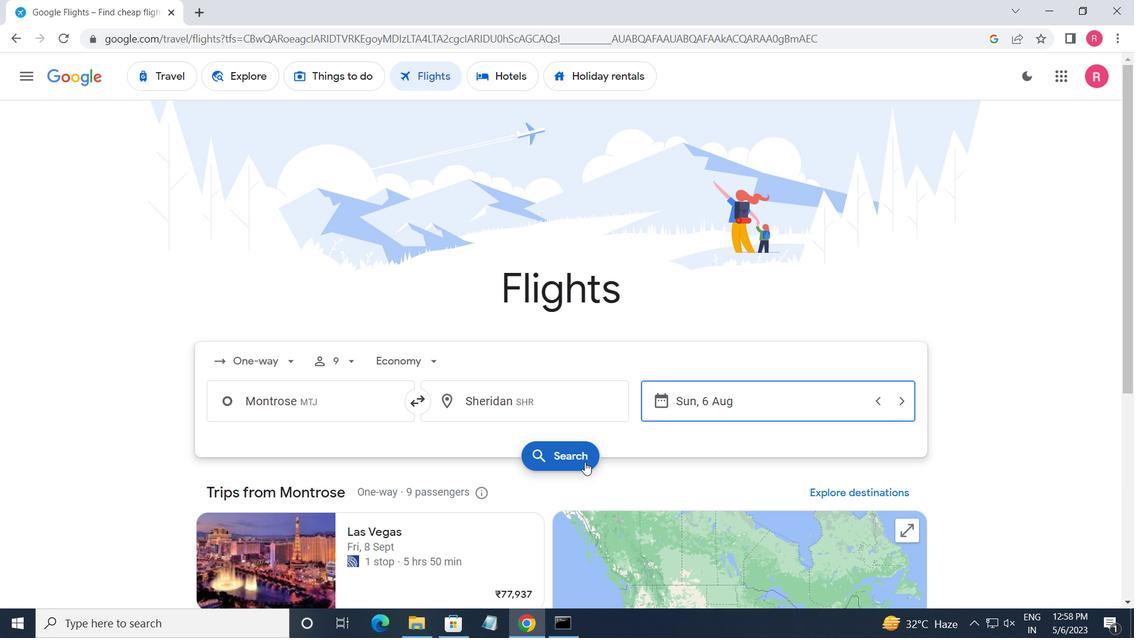 
Action: Mouse moved to (228, 218)
Screenshot: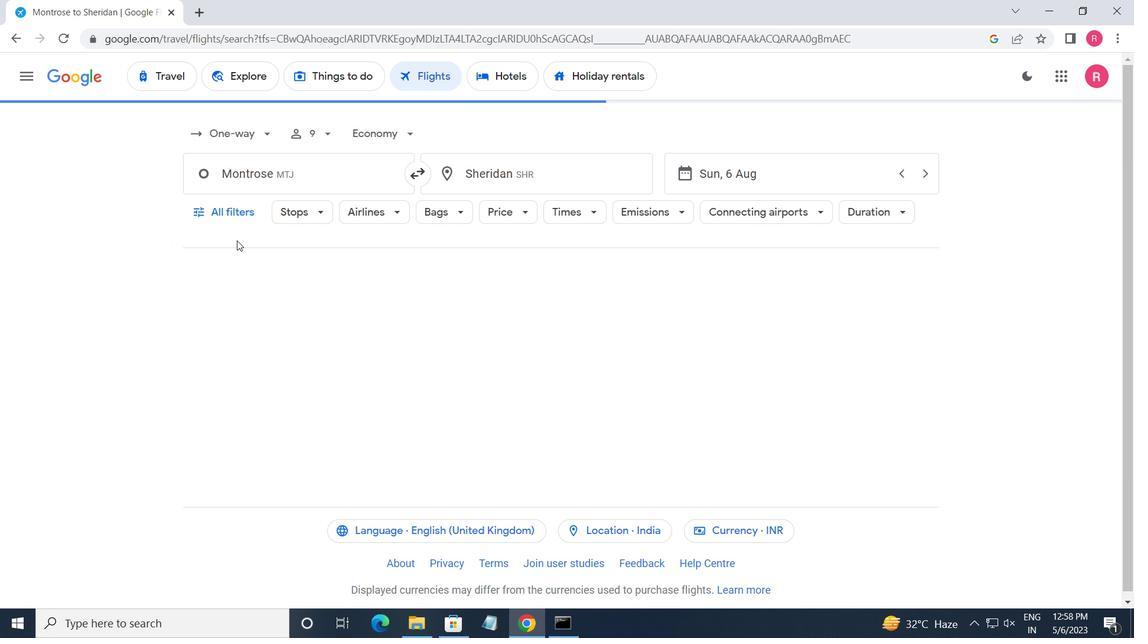 
Action: Mouse pressed left at (228, 218)
Screenshot: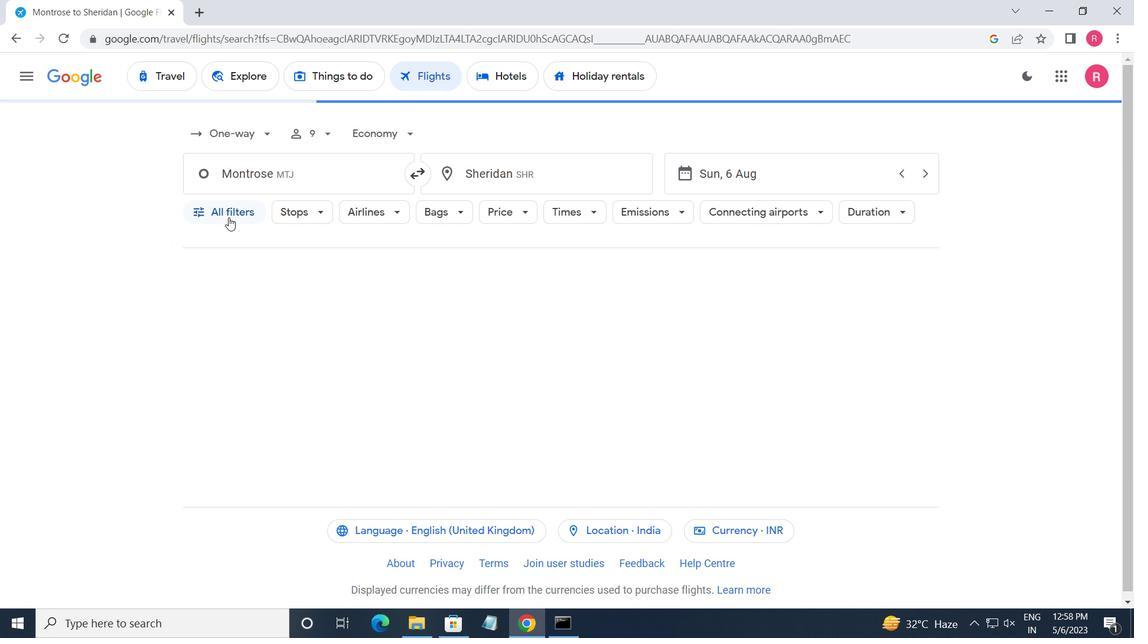 
Action: Mouse moved to (276, 359)
Screenshot: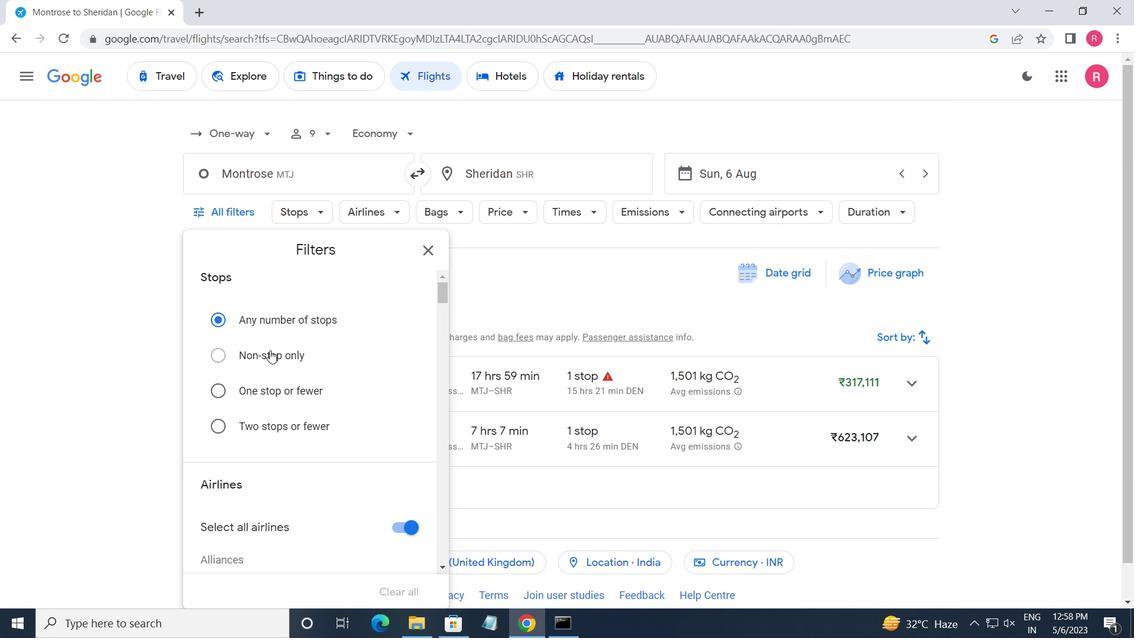 
Action: Mouse scrolled (276, 359) with delta (0, 0)
Screenshot: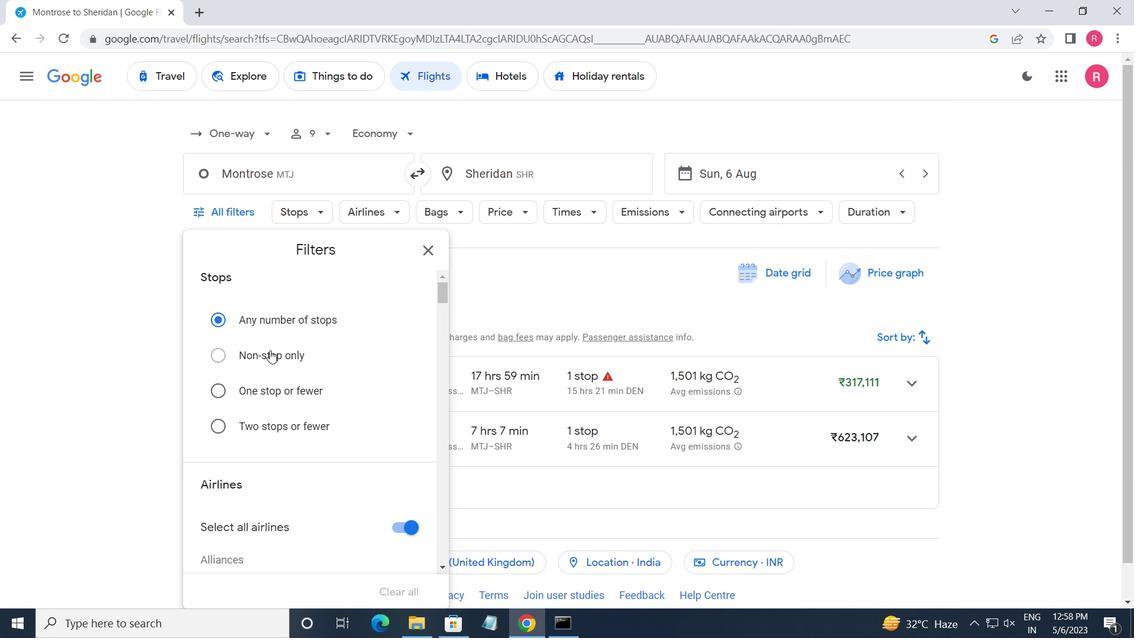 
Action: Mouse moved to (277, 359)
Screenshot: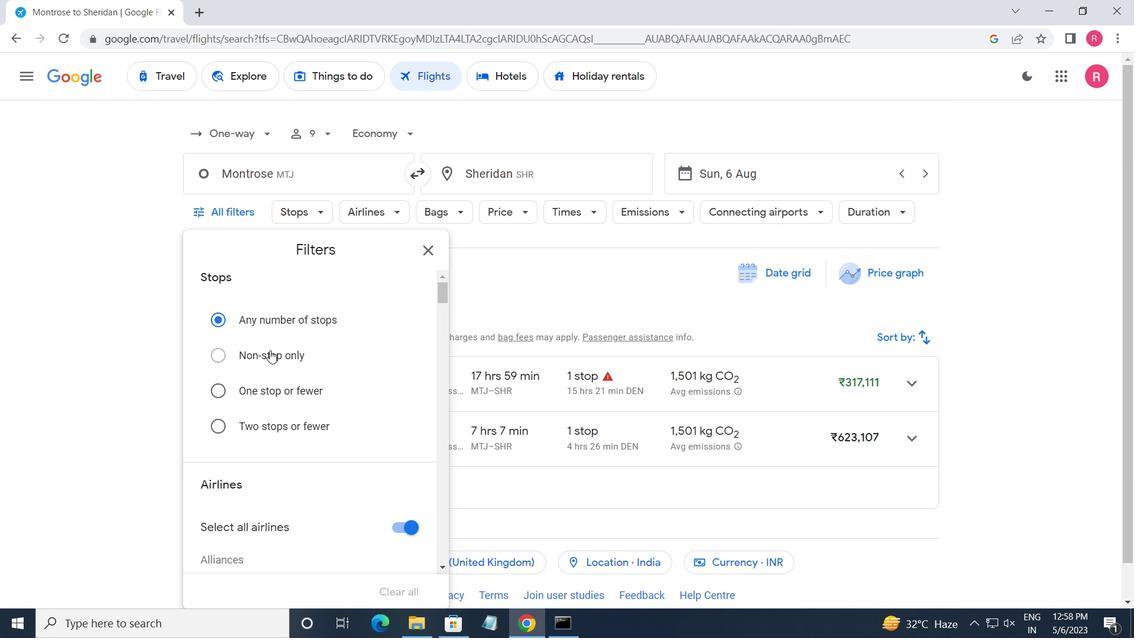 
Action: Mouse scrolled (277, 359) with delta (0, 0)
Screenshot: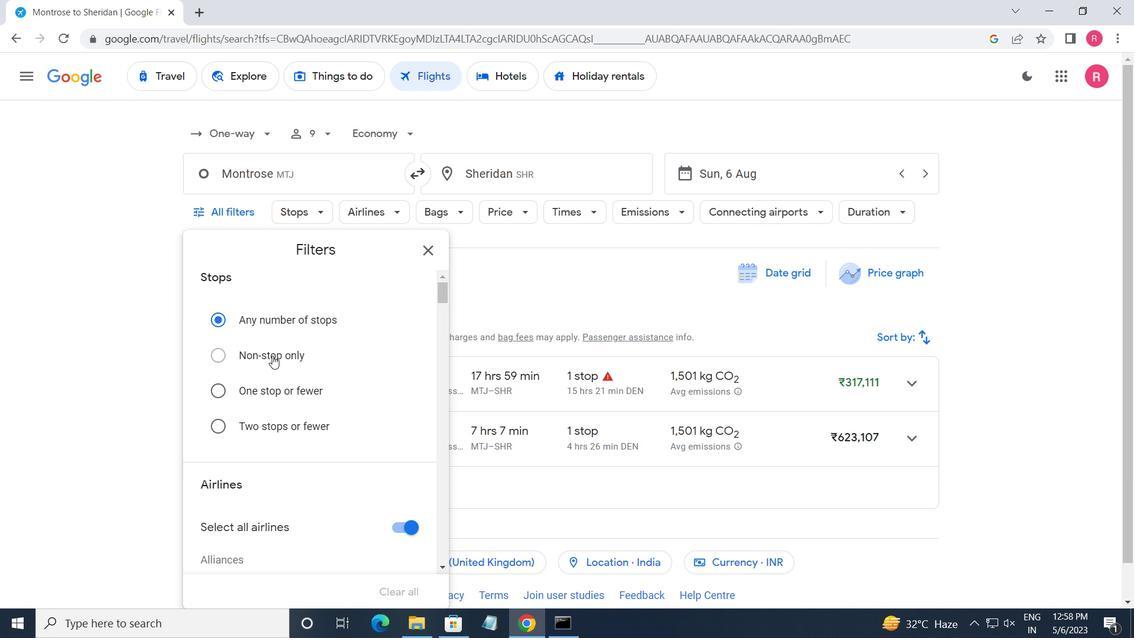 
Action: Mouse moved to (277, 361)
Screenshot: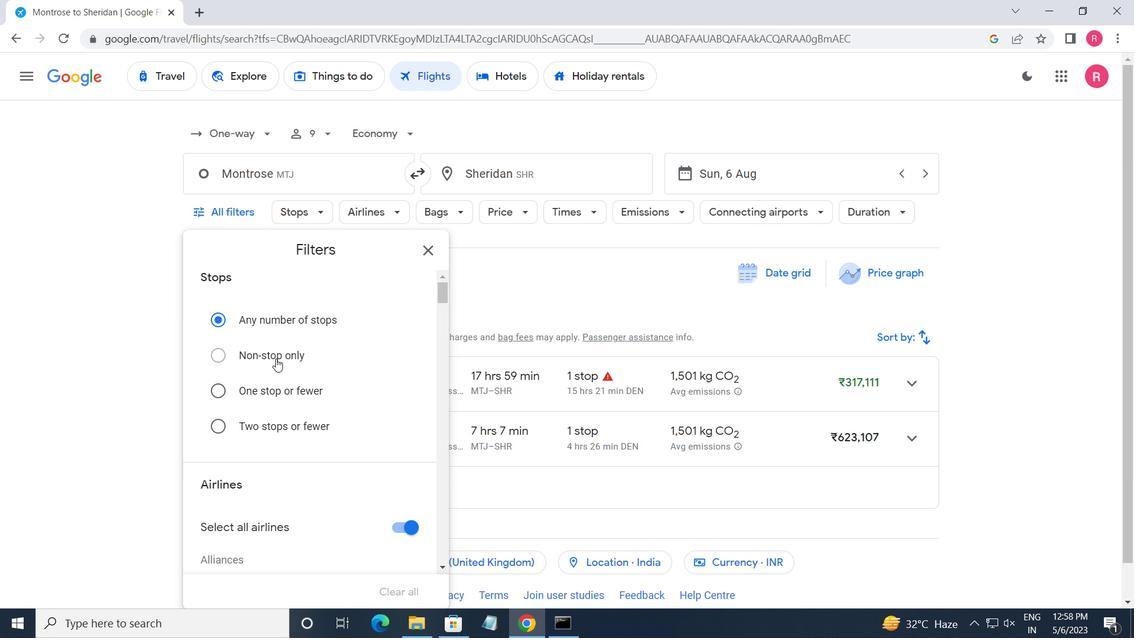 
Action: Mouse scrolled (277, 360) with delta (0, 0)
Screenshot: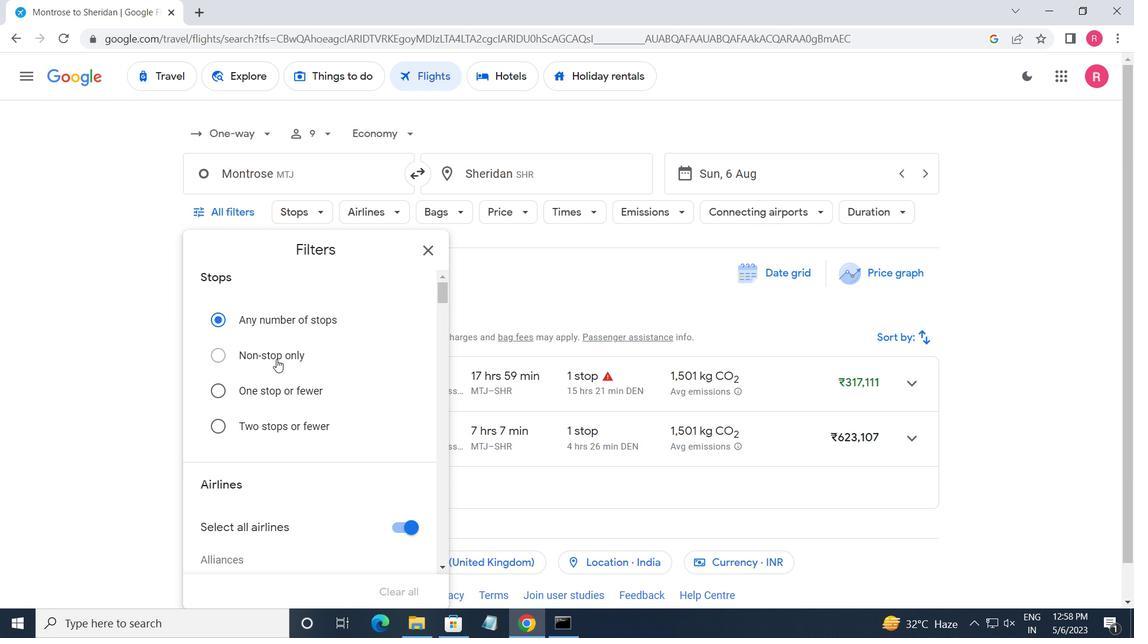 
Action: Mouse moved to (278, 361)
Screenshot: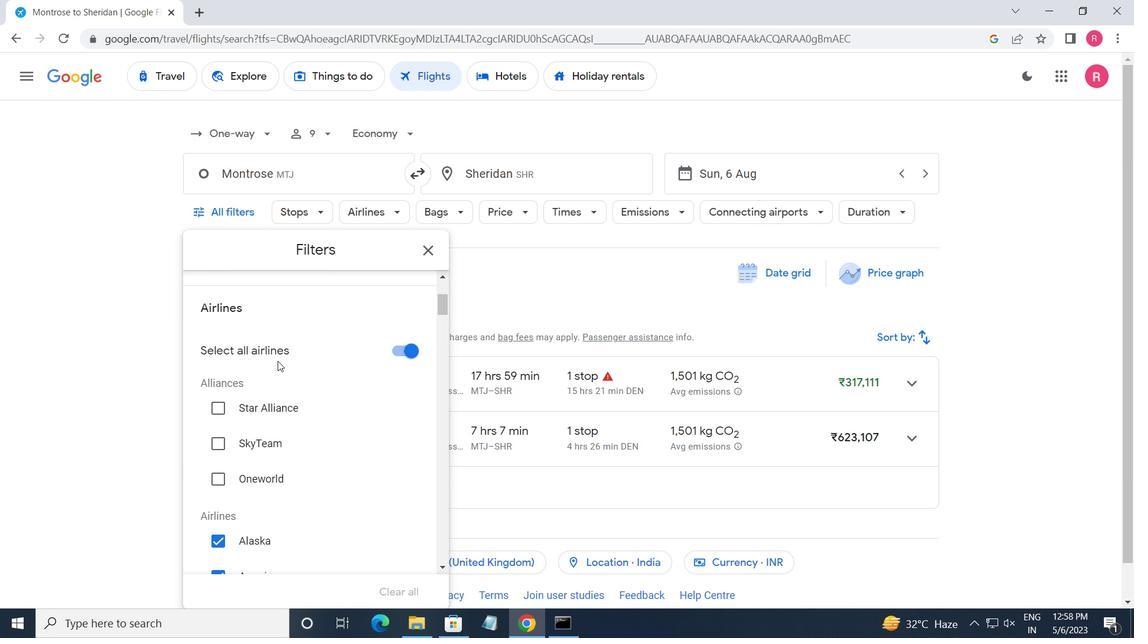 
Action: Mouse scrolled (278, 361) with delta (0, 0)
Screenshot: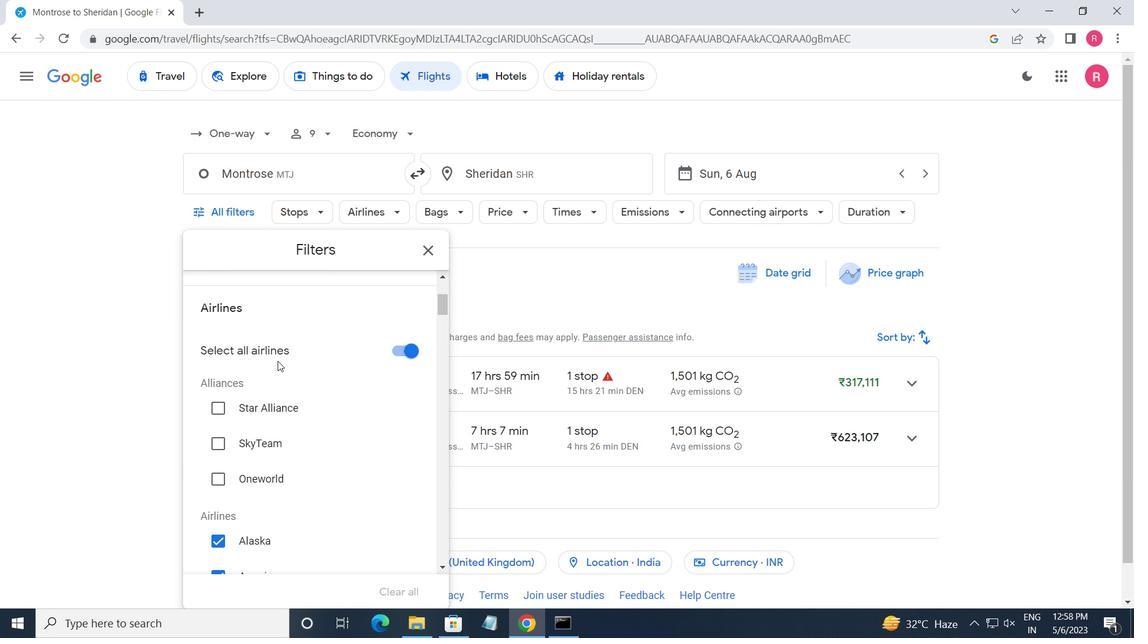 
Action: Mouse moved to (288, 373)
Screenshot: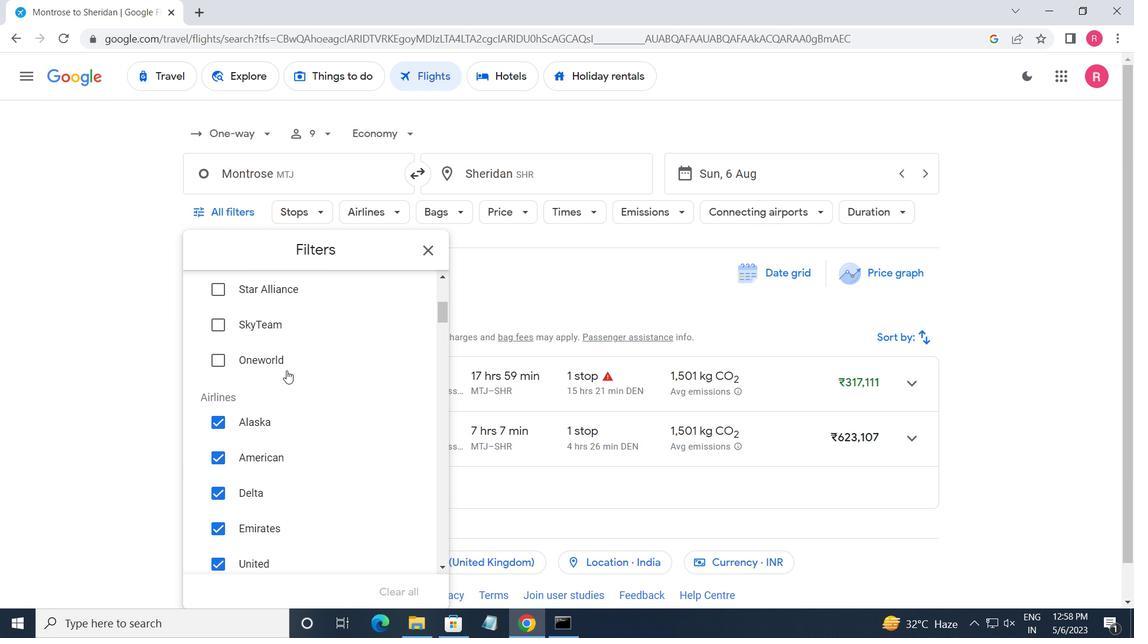 
Action: Mouse scrolled (288, 372) with delta (0, 0)
Screenshot: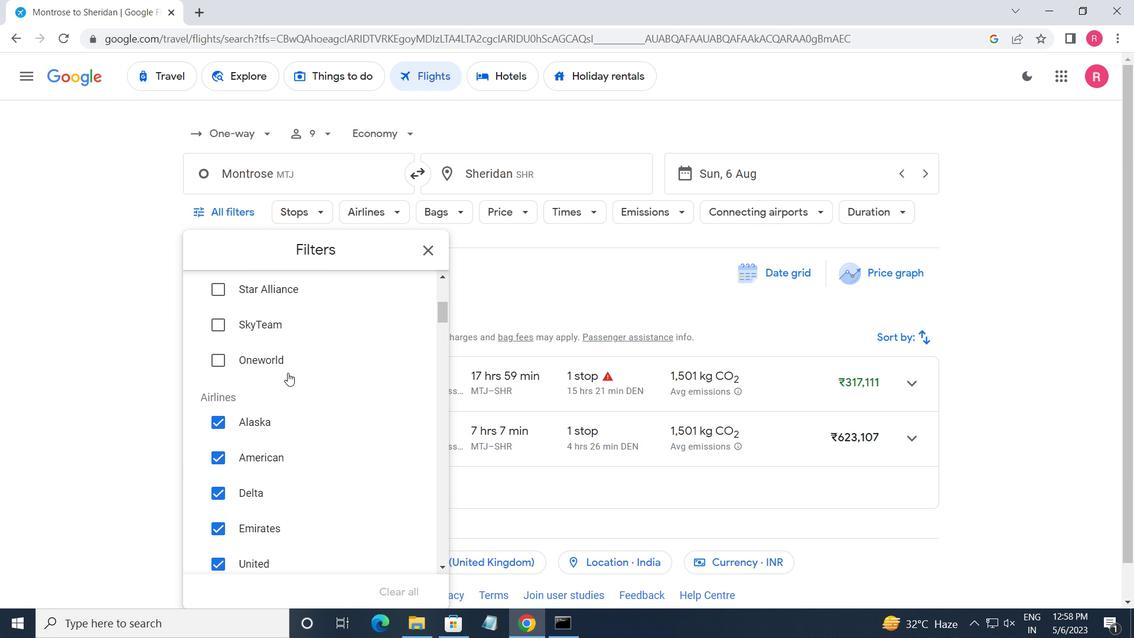 
Action: Mouse moved to (327, 373)
Screenshot: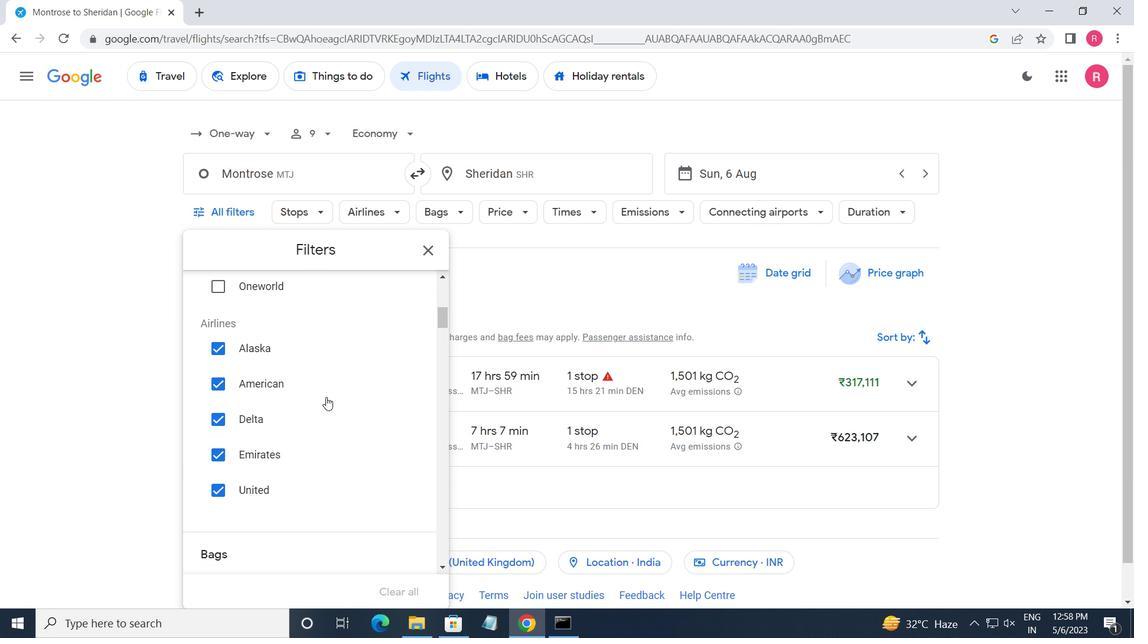 
Action: Mouse scrolled (327, 374) with delta (0, 0)
Screenshot: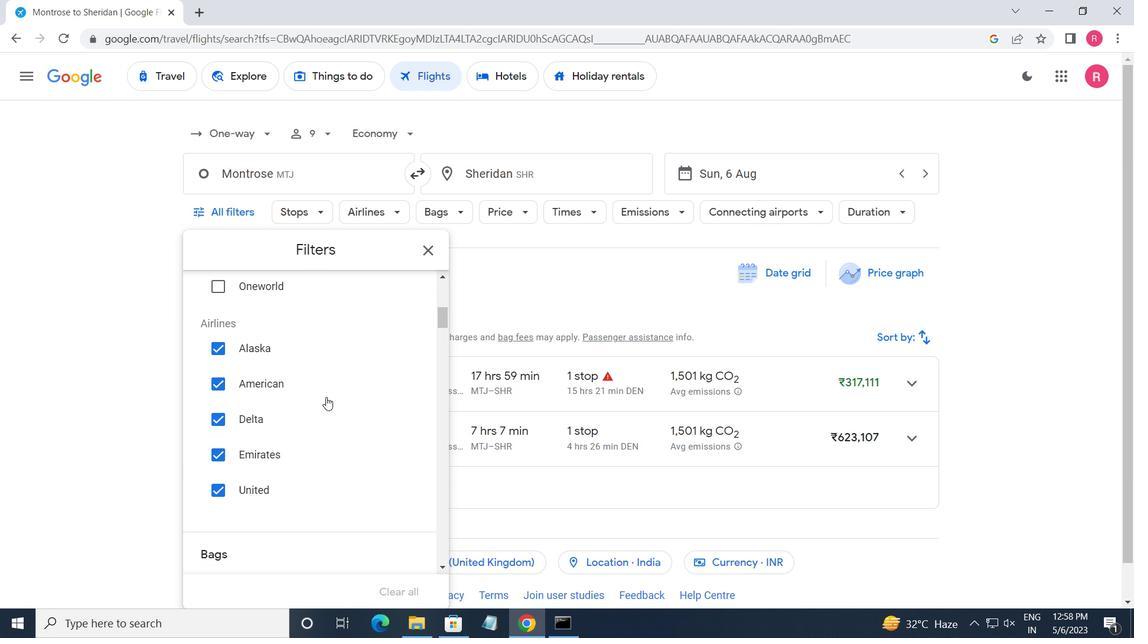 
Action: Mouse moved to (329, 371)
Screenshot: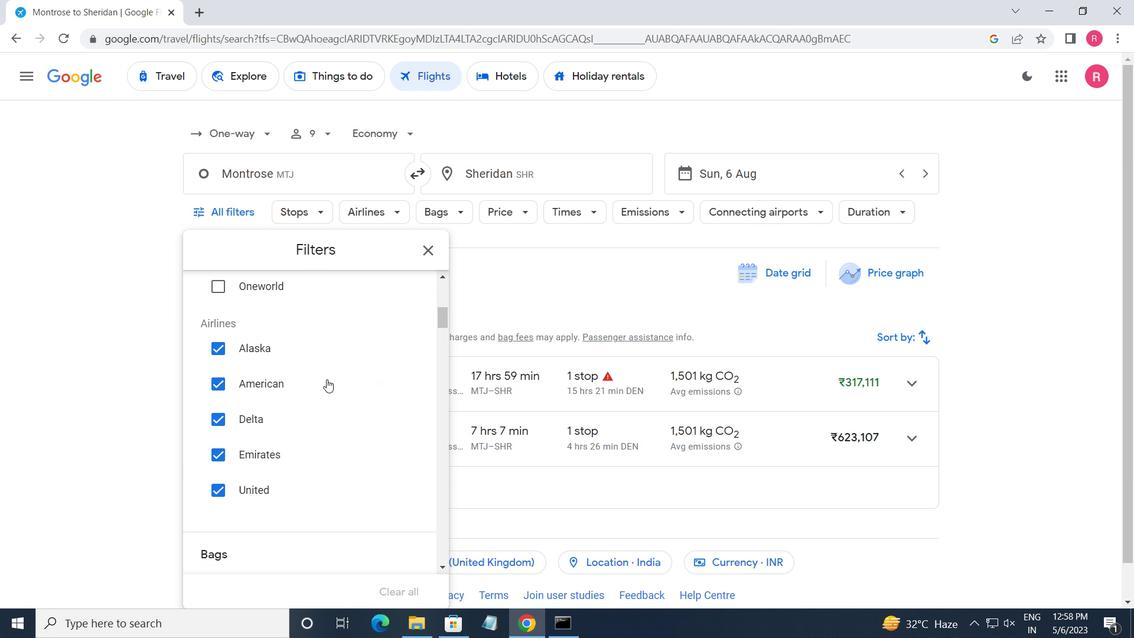 
Action: Mouse scrolled (329, 371) with delta (0, 0)
Screenshot: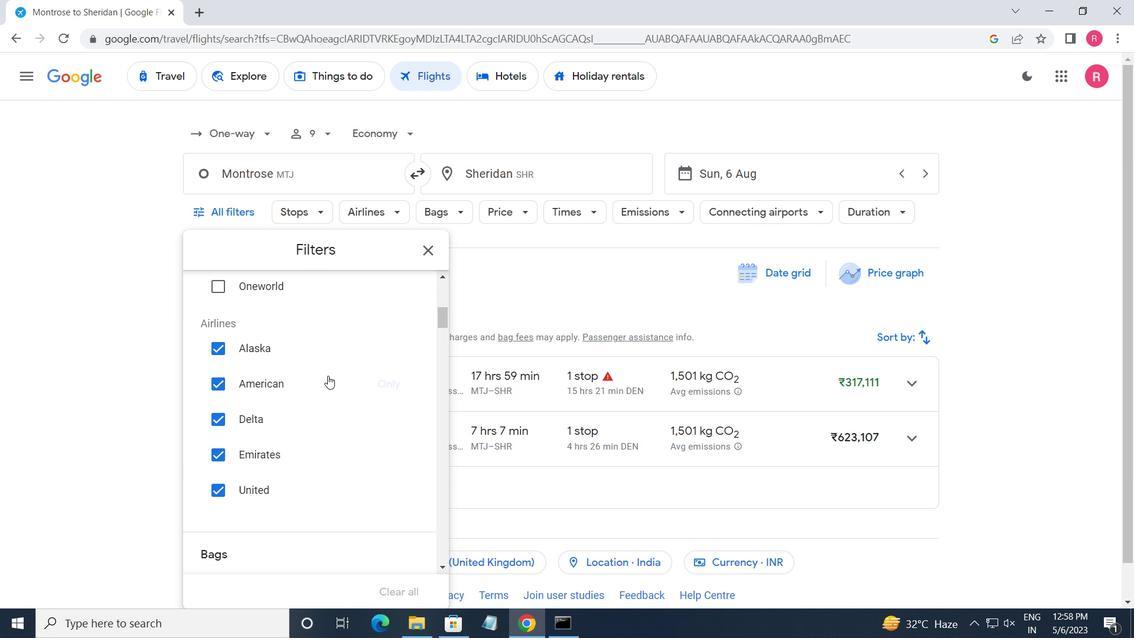 
Action: Mouse moved to (402, 306)
Screenshot: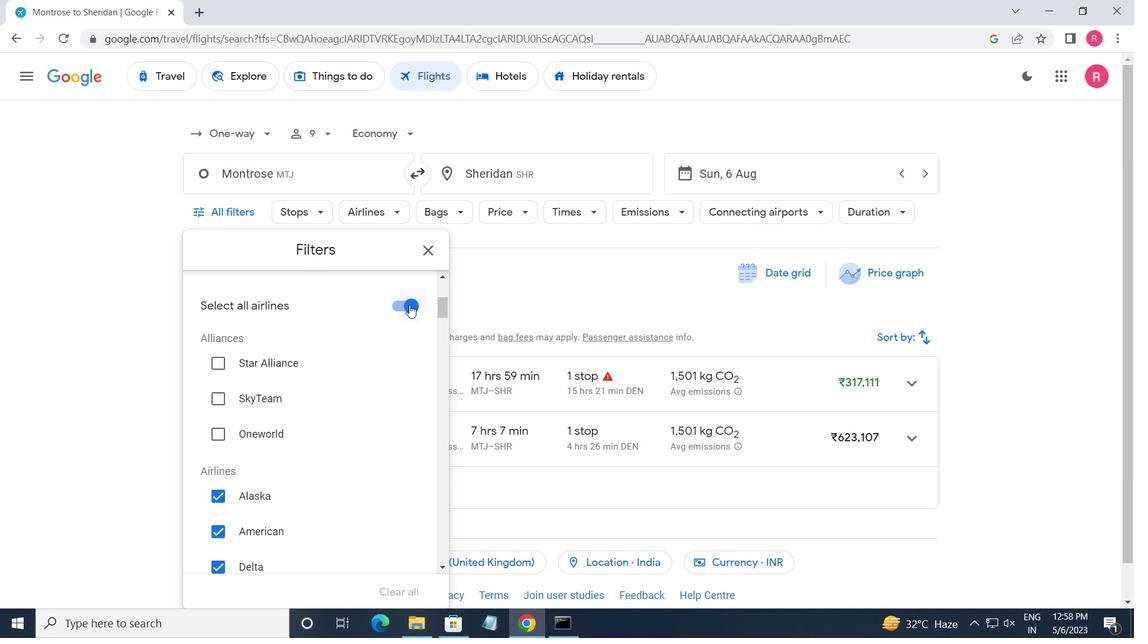 
Action: Mouse pressed left at (402, 306)
Screenshot: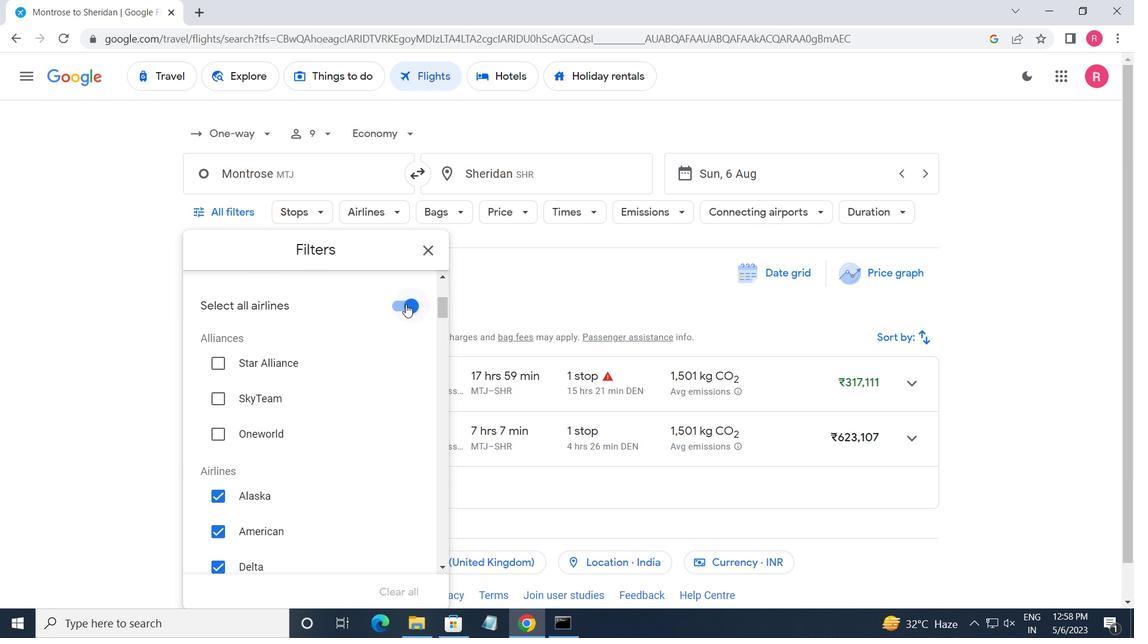 
Action: Mouse moved to (326, 377)
Screenshot: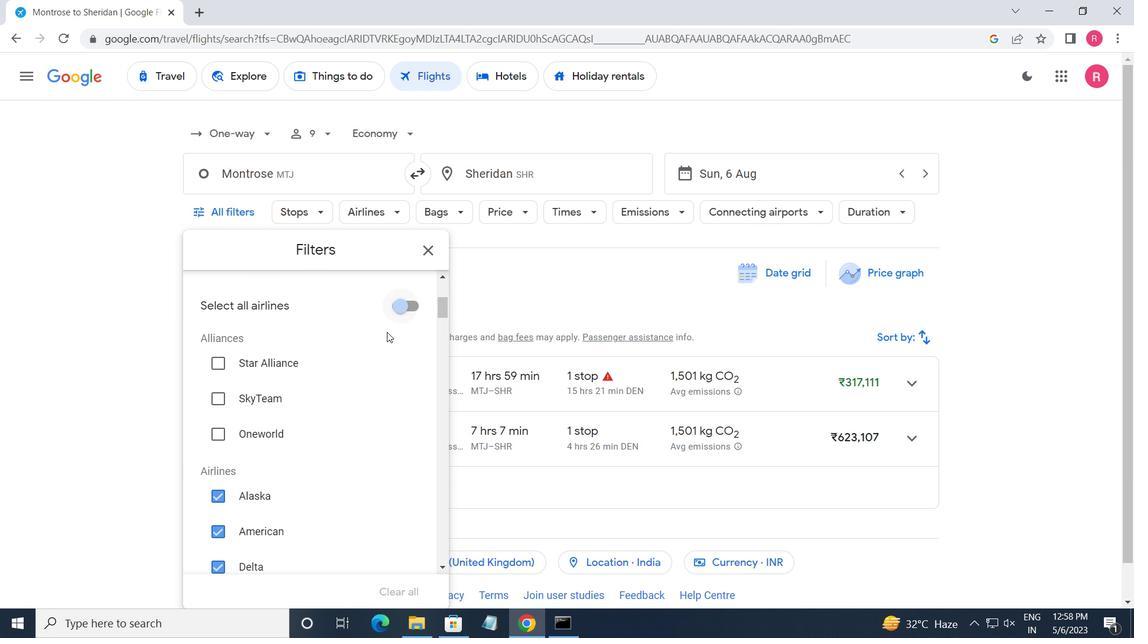 
Action: Mouse scrolled (326, 376) with delta (0, 0)
Screenshot: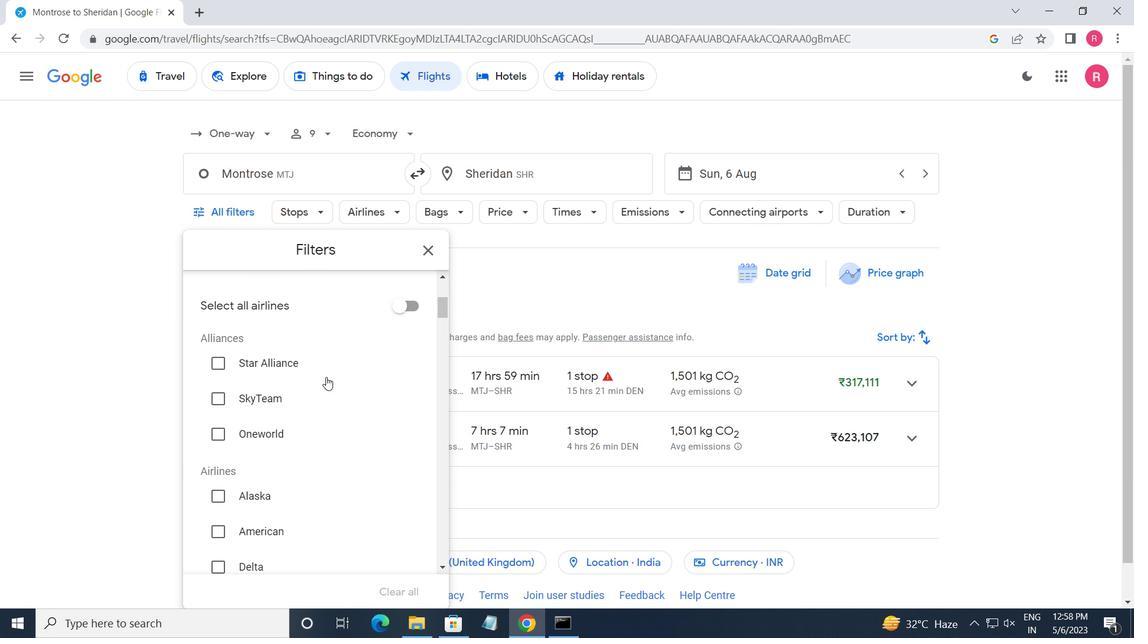 
Action: Mouse moved to (327, 379)
Screenshot: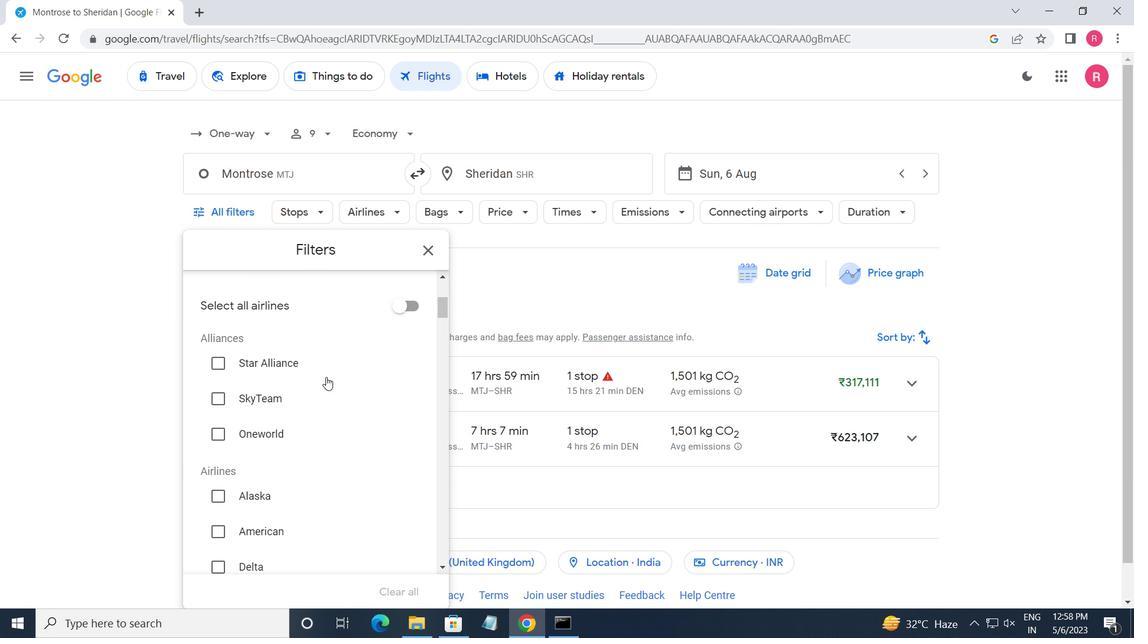 
Action: Mouse scrolled (327, 378) with delta (0, 0)
Screenshot: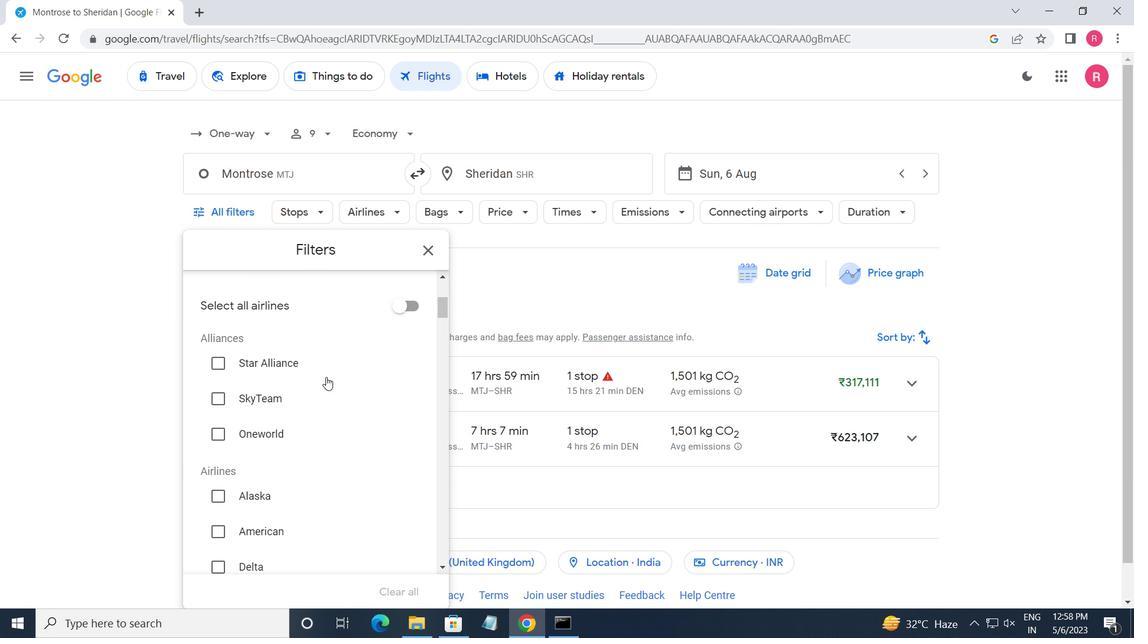 
Action: Mouse moved to (329, 382)
Screenshot: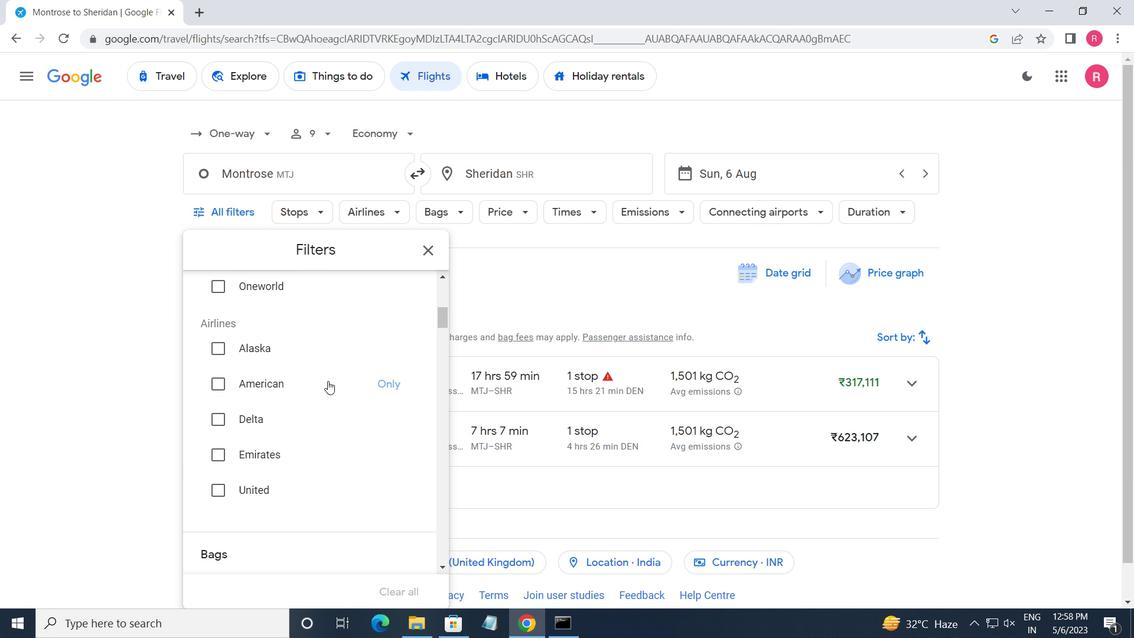 
Action: Mouse scrolled (329, 382) with delta (0, 0)
Screenshot: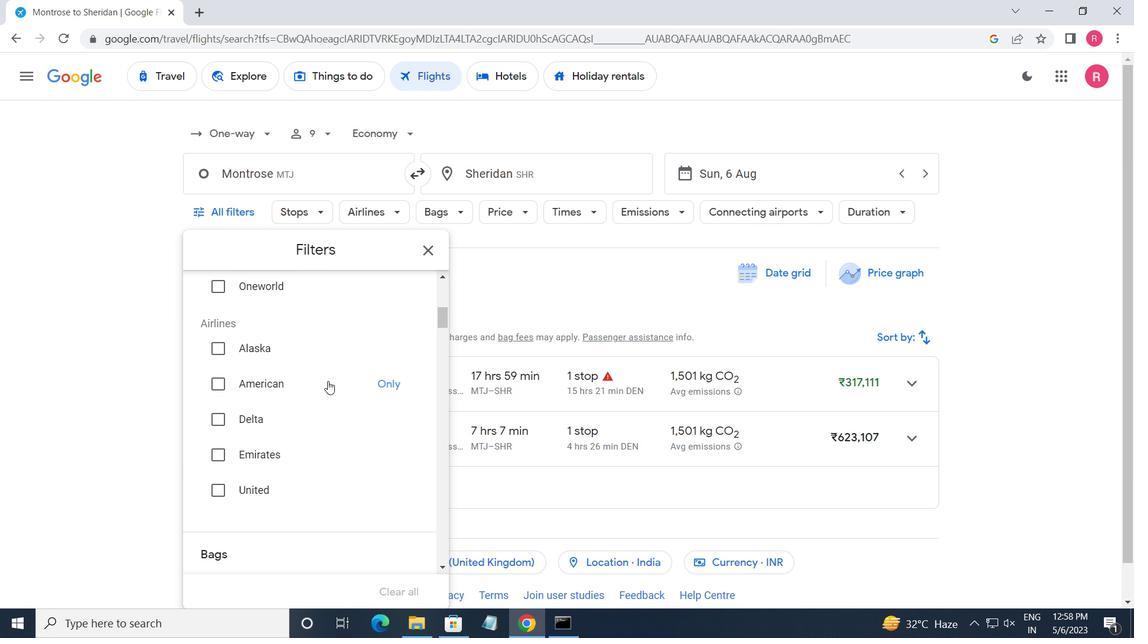 
Action: Mouse scrolled (329, 382) with delta (0, 0)
Screenshot: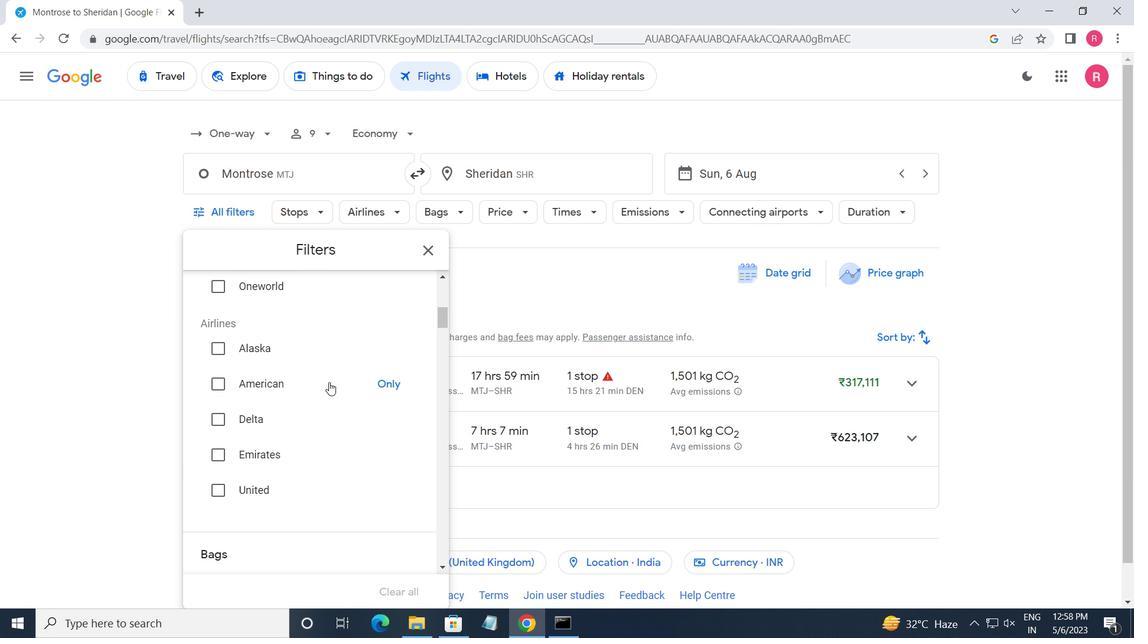 
Action: Mouse moved to (329, 383)
Screenshot: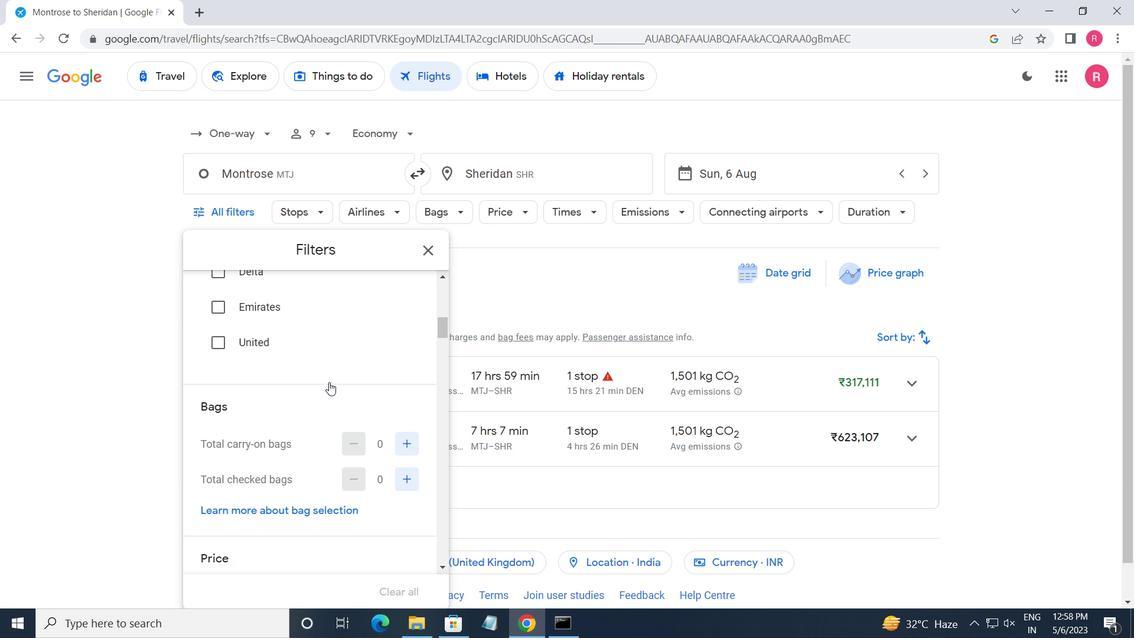 
Action: Mouse scrolled (329, 382) with delta (0, 0)
Screenshot: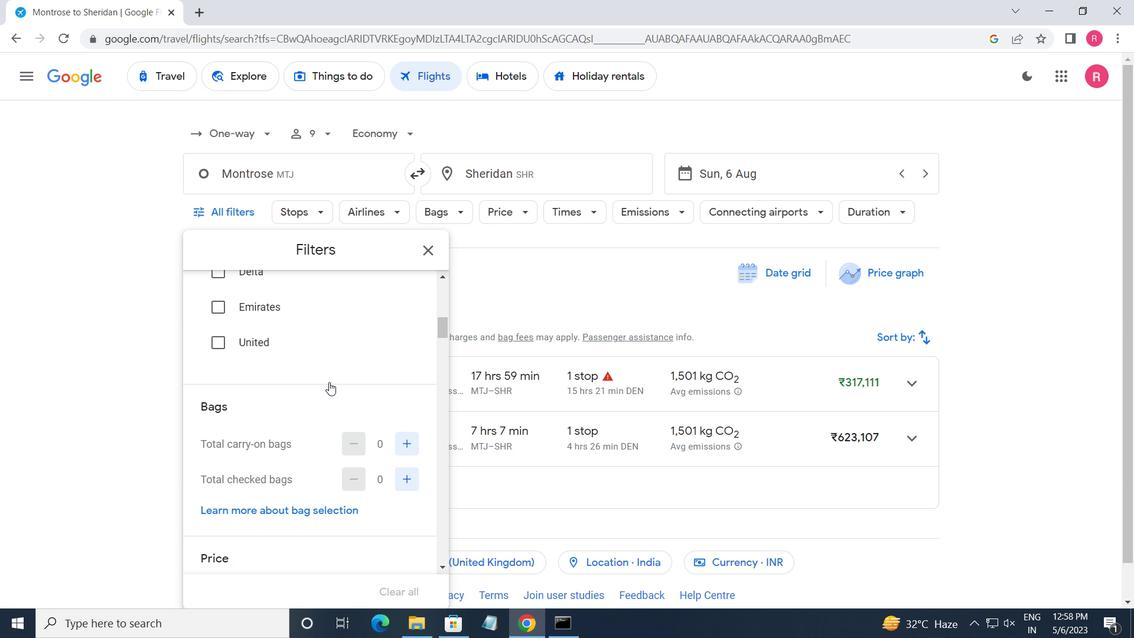 
Action: Mouse moved to (404, 403)
Screenshot: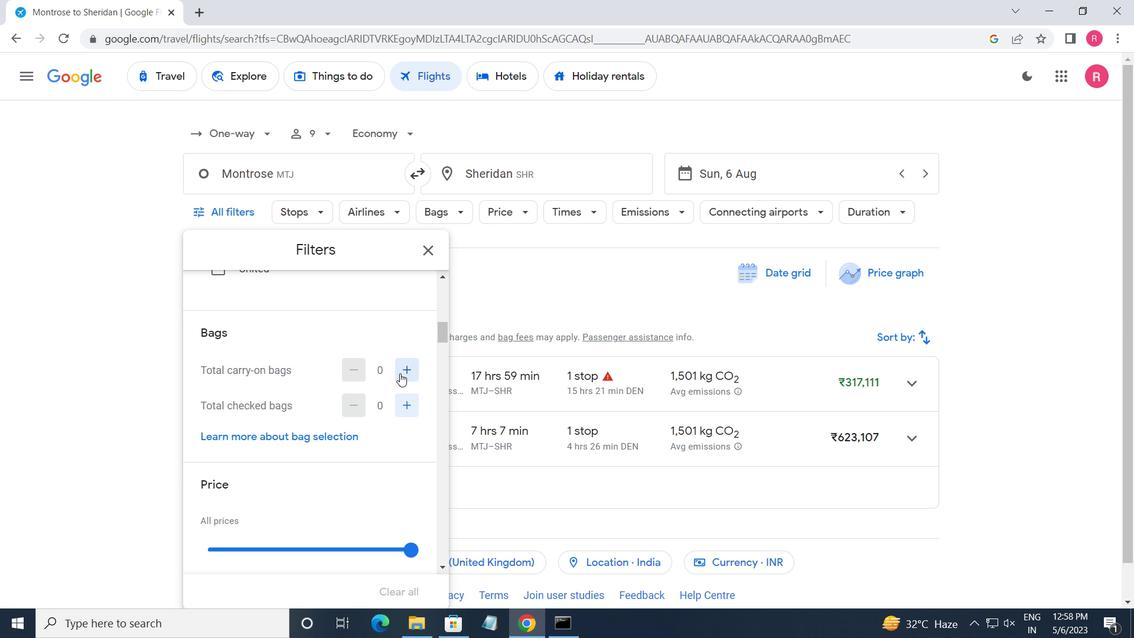 
Action: Mouse pressed left at (404, 403)
Screenshot: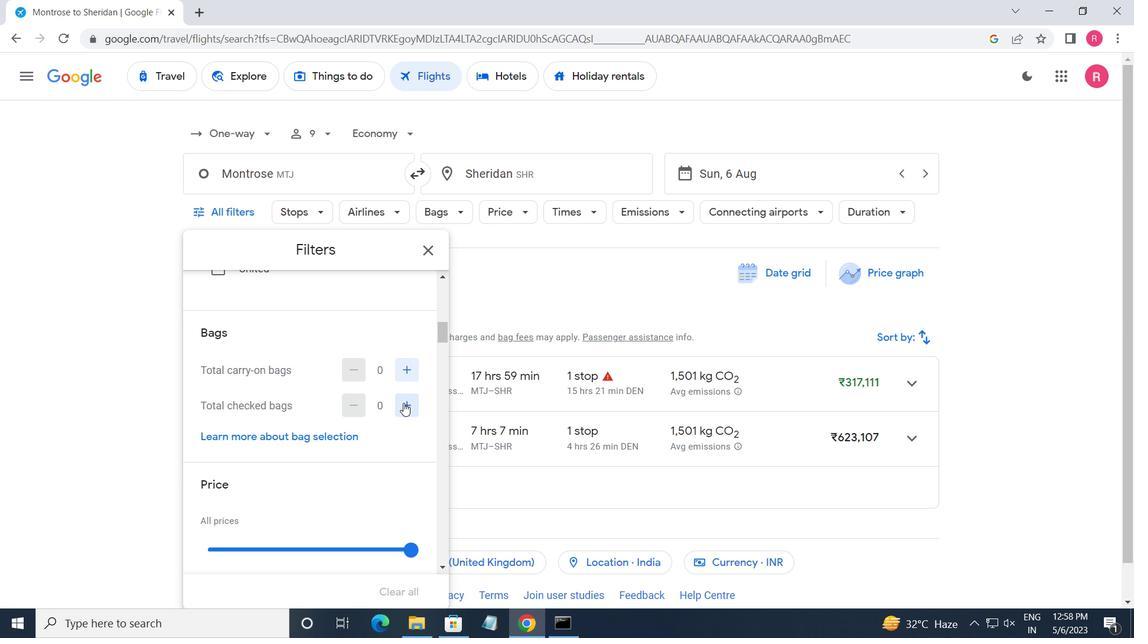 
Action: Mouse pressed left at (404, 403)
Screenshot: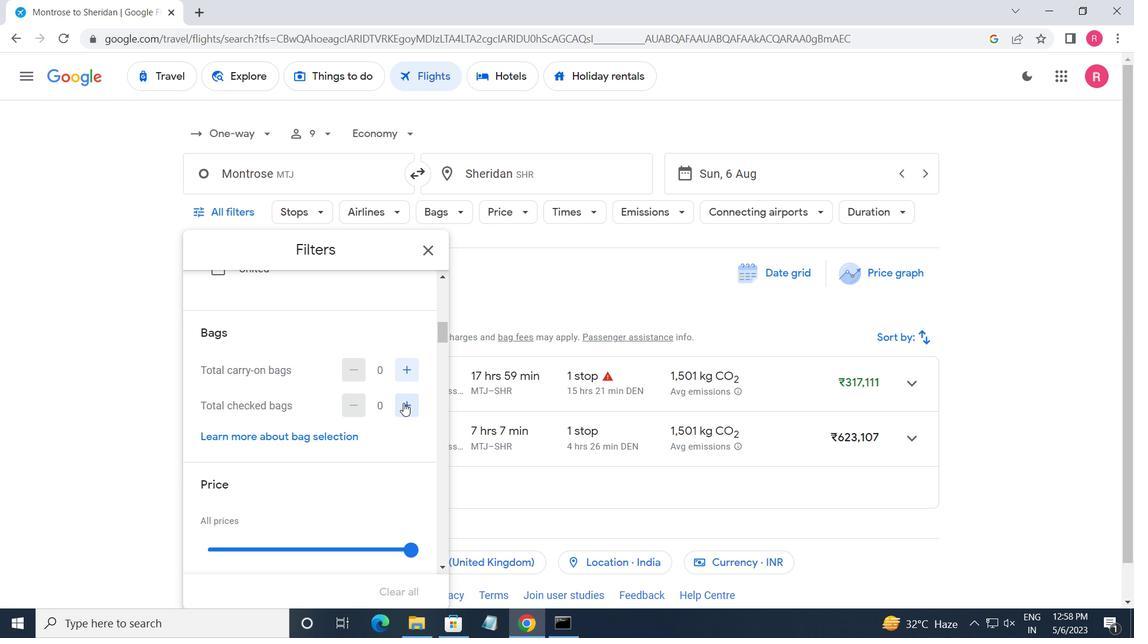 
Action: Mouse moved to (265, 357)
Screenshot: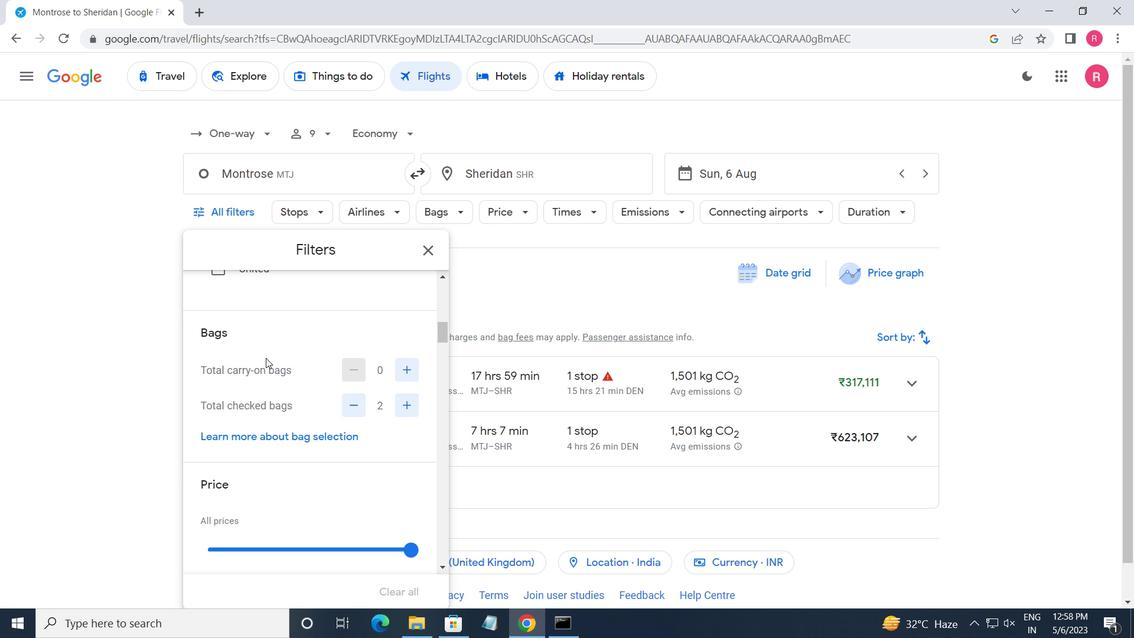 
Action: Mouse scrolled (265, 356) with delta (0, 0)
Screenshot: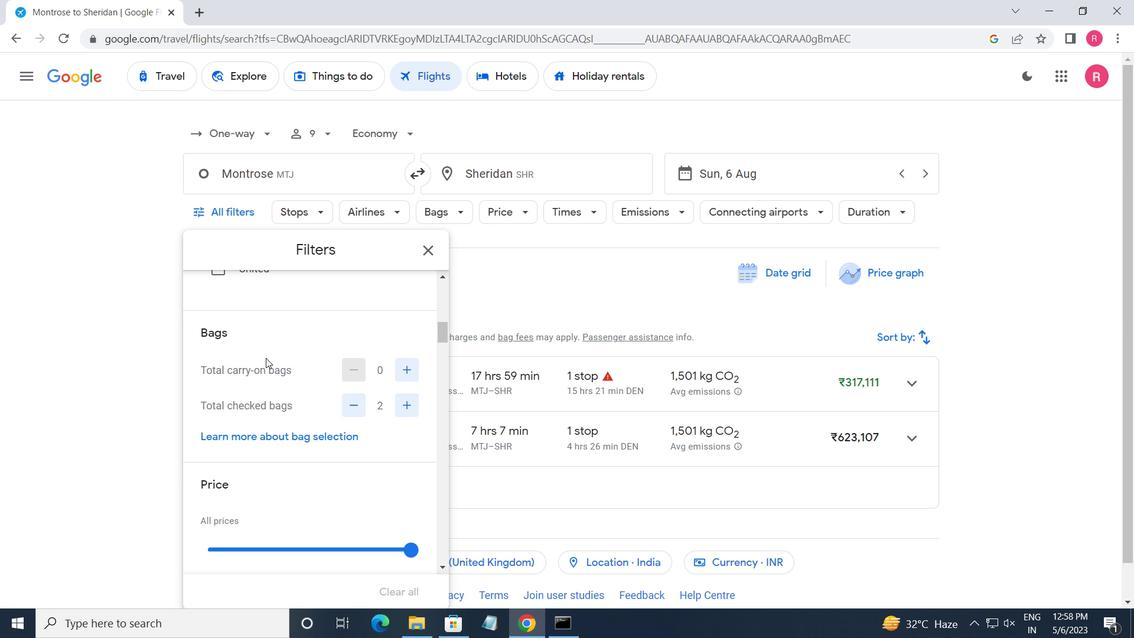 
Action: Mouse moved to (267, 357)
Screenshot: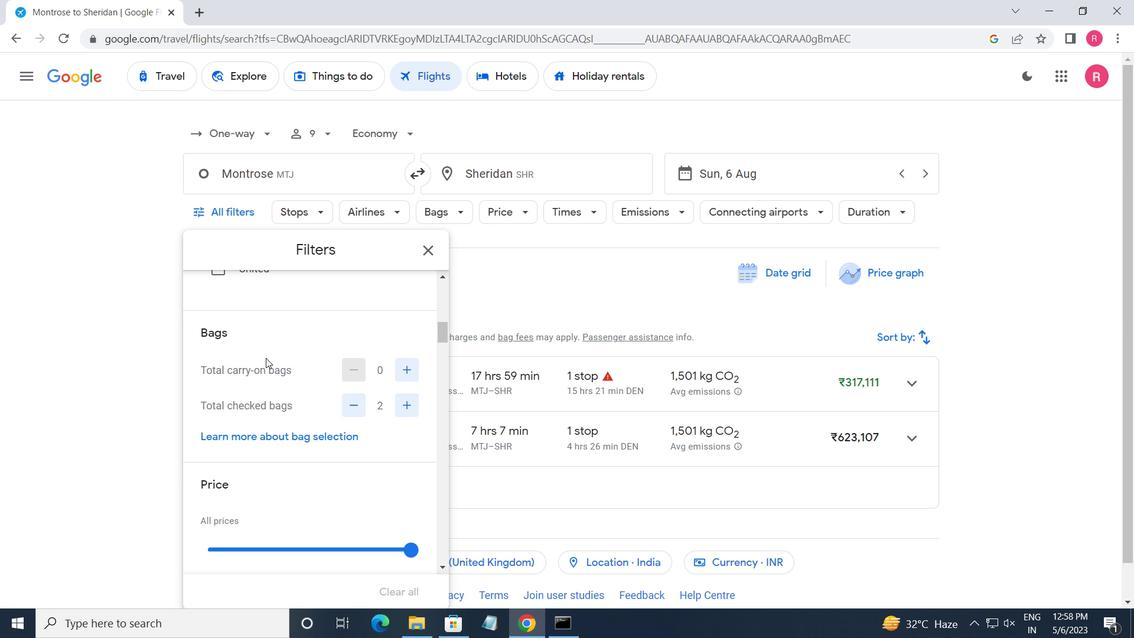 
Action: Mouse scrolled (267, 356) with delta (0, 0)
Screenshot: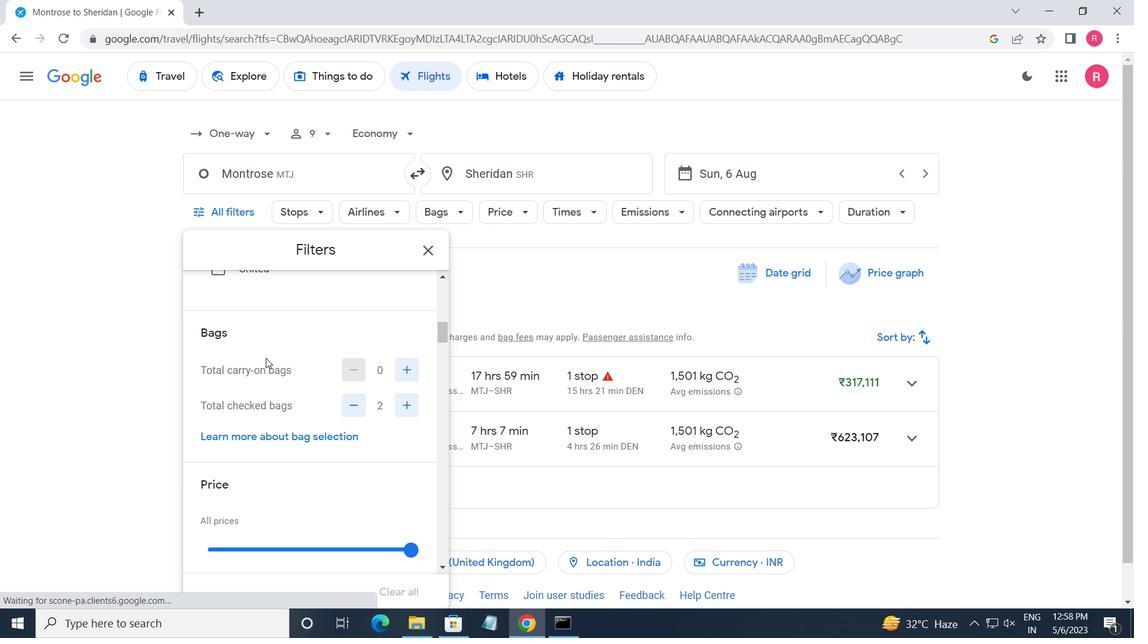 
Action: Mouse moved to (409, 406)
Screenshot: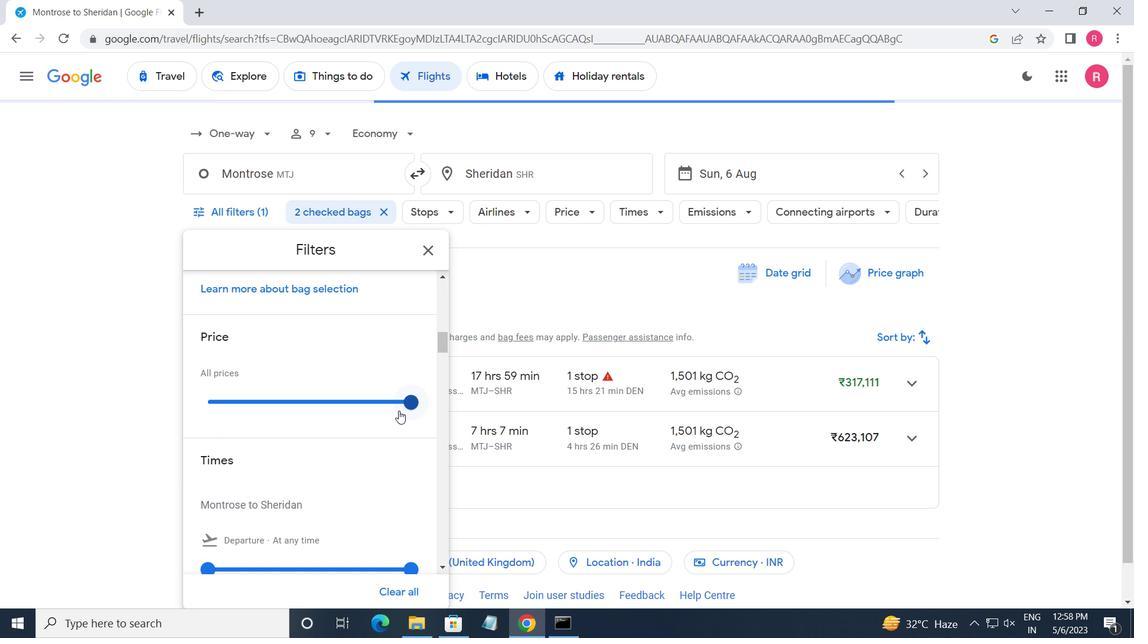 
Action: Mouse pressed left at (409, 406)
Screenshot: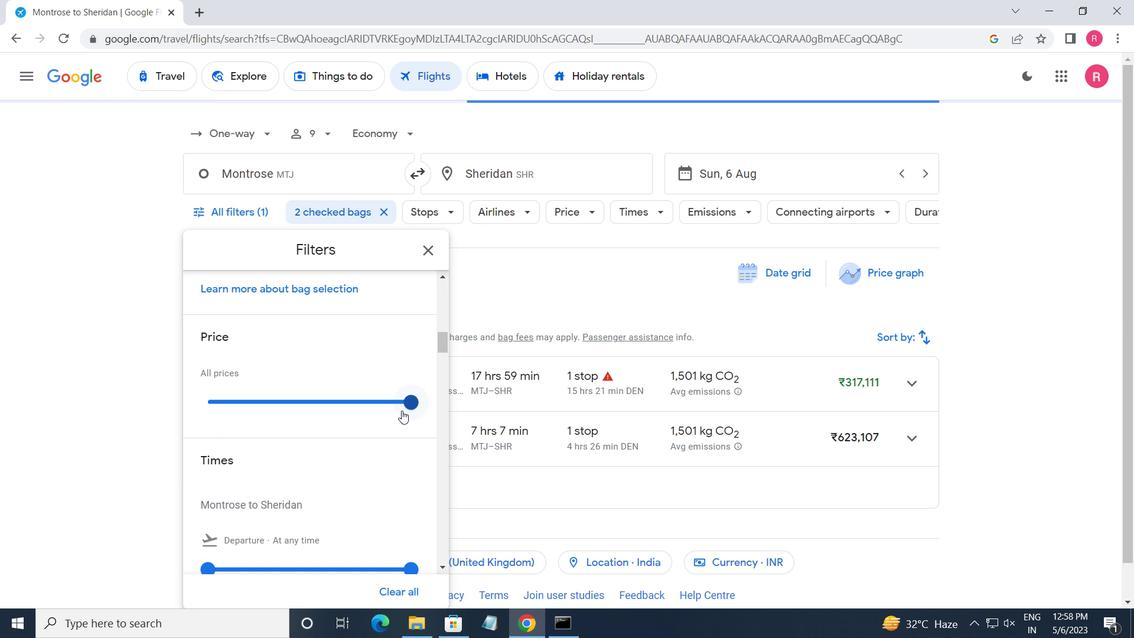 
Action: Mouse moved to (300, 410)
Screenshot: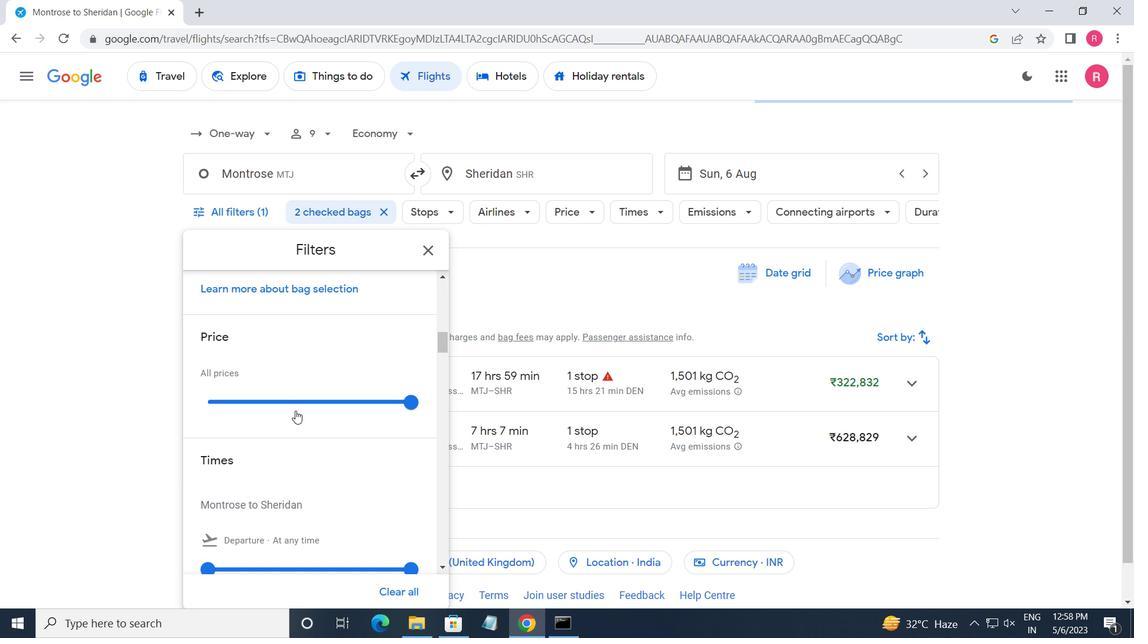 
Action: Mouse scrolled (300, 409) with delta (0, 0)
Screenshot: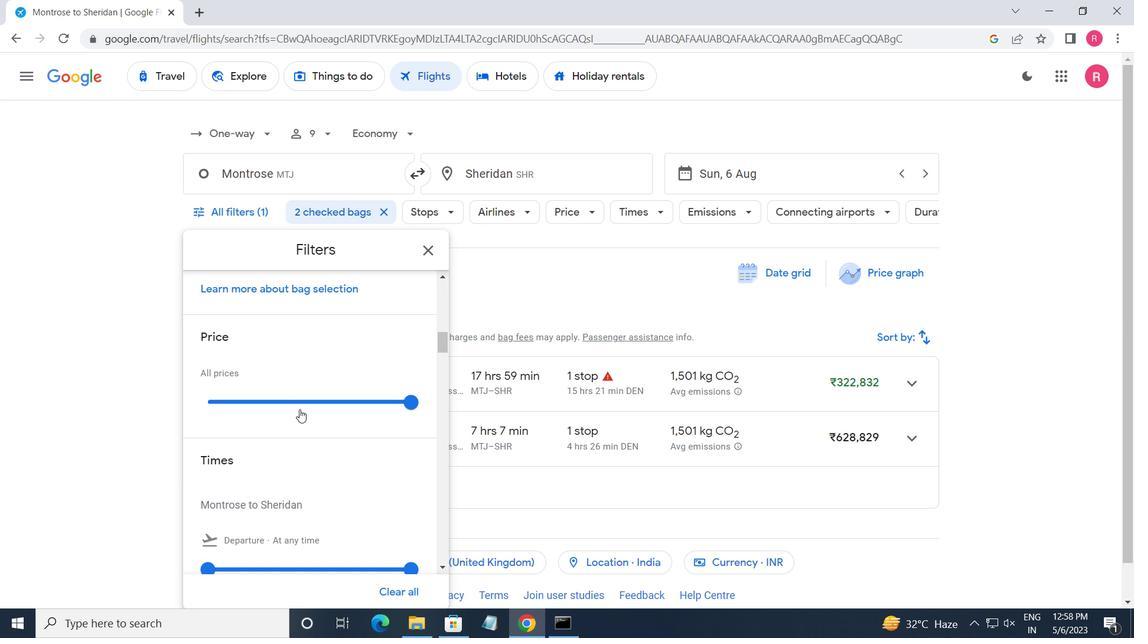 
Action: Mouse moved to (215, 500)
Screenshot: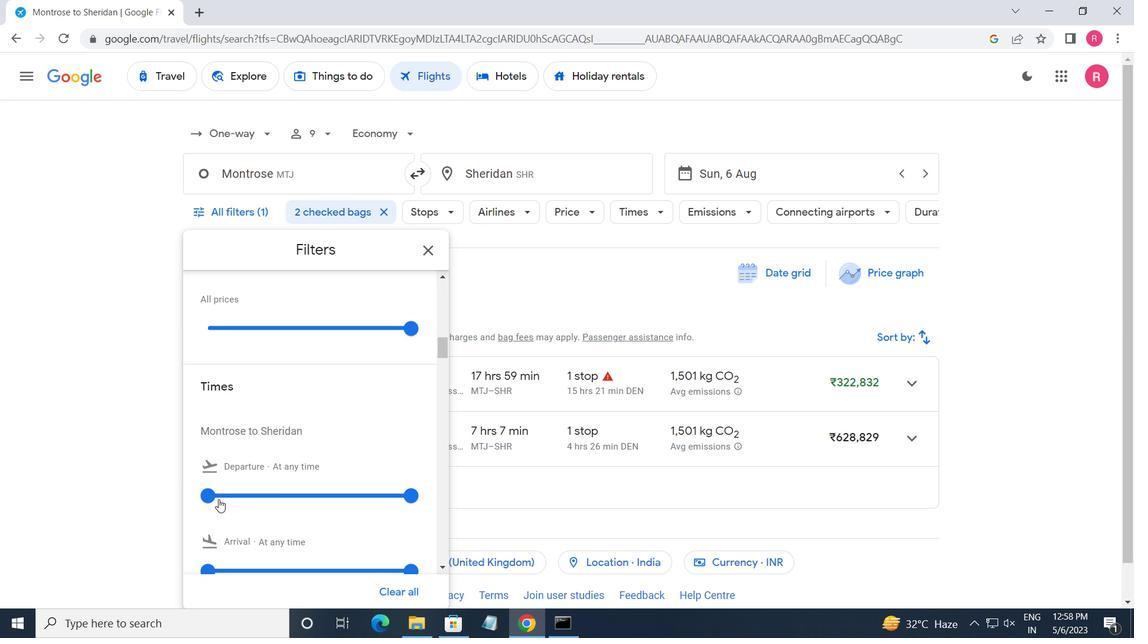 
Action: Mouse pressed left at (215, 500)
Screenshot: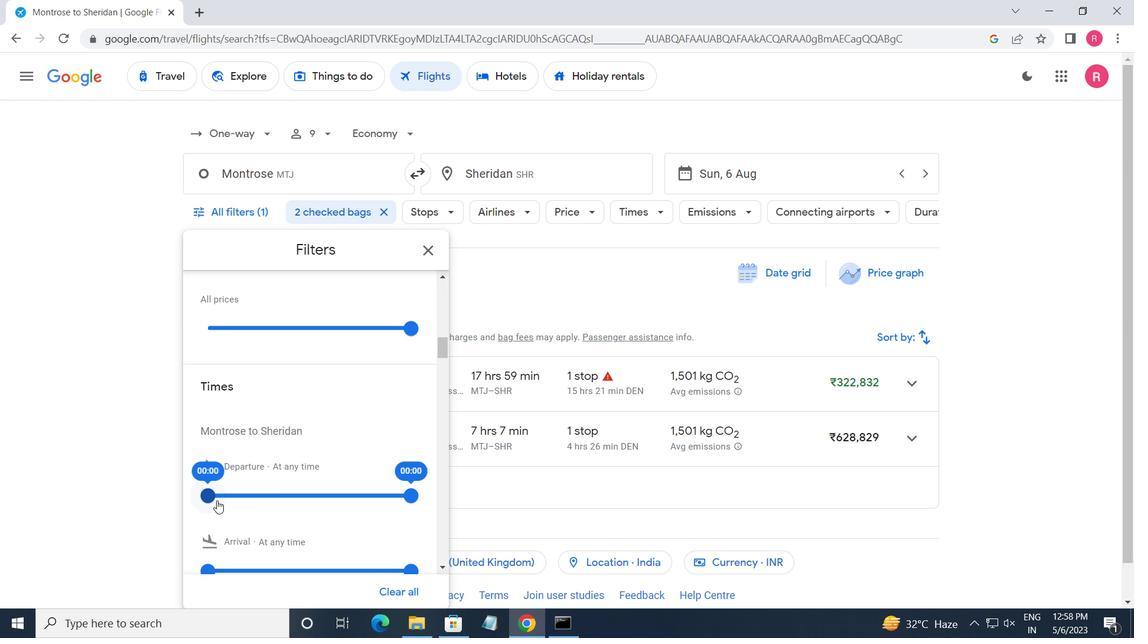 
Action: Mouse moved to (414, 494)
Screenshot: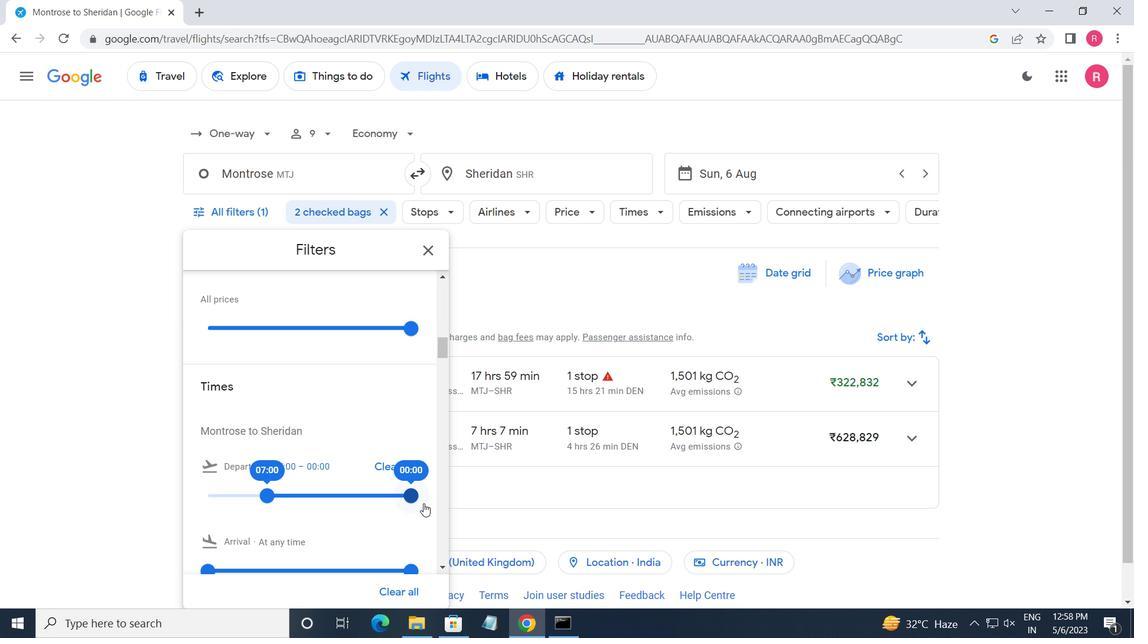
Action: Mouse pressed left at (414, 494)
Screenshot: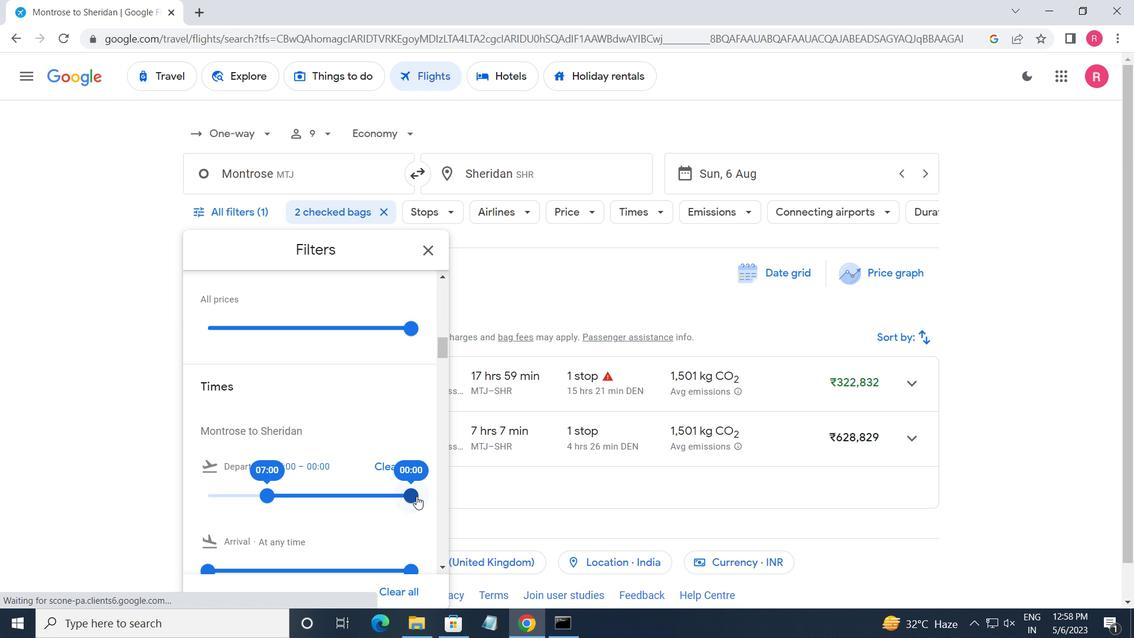 
Action: Mouse moved to (423, 255)
Screenshot: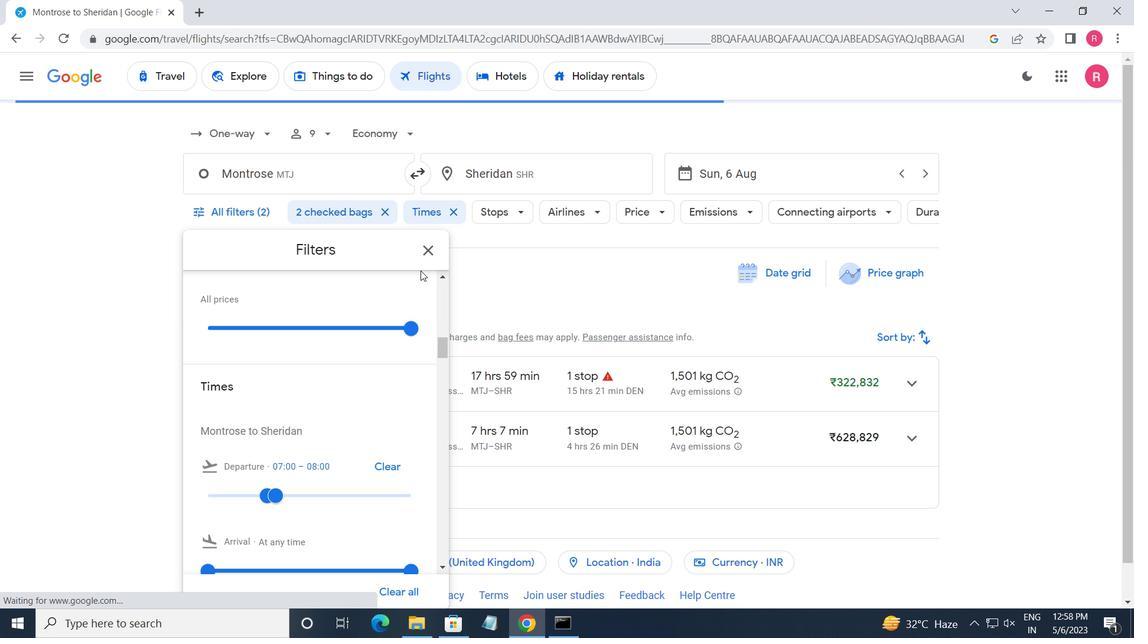
Action: Mouse pressed left at (423, 255)
Screenshot: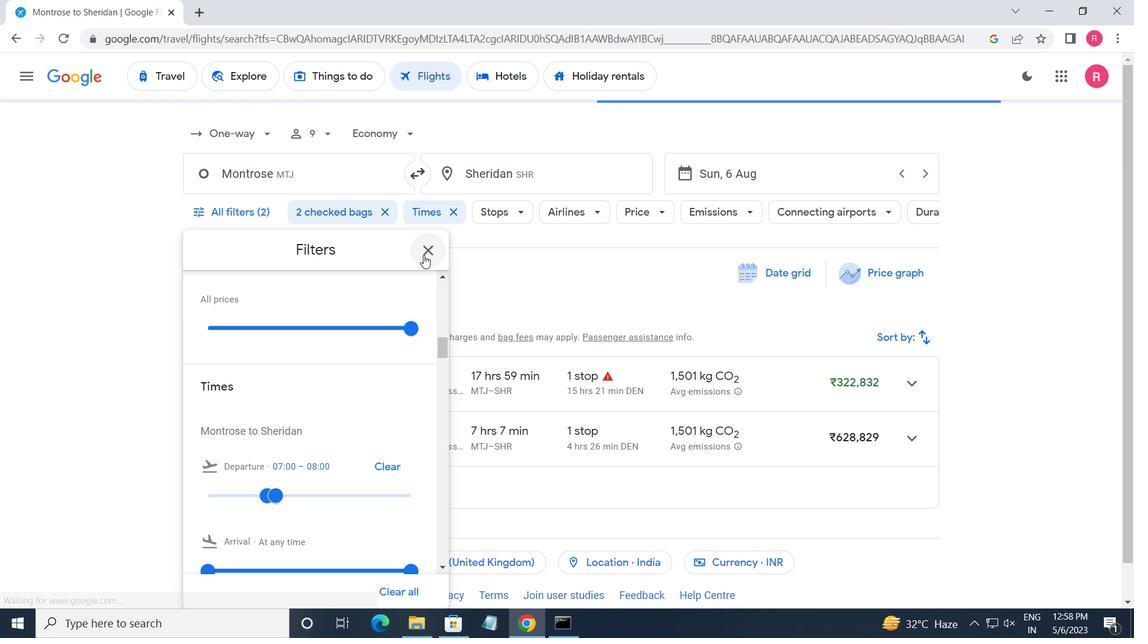 
